 Task: Explore Airbnb accommodation in Rio Claro, Trinidad and Tobago from 6th December, 2023 to 18th December, 2023 for 3 adults.2 bedrooms having 2 beds and 2 bathrooms. Property type can be hotel. Booking option can be shelf check-in. Look for 3 properties as per requirement.
Action: Mouse pressed left at (224, 105)
Screenshot: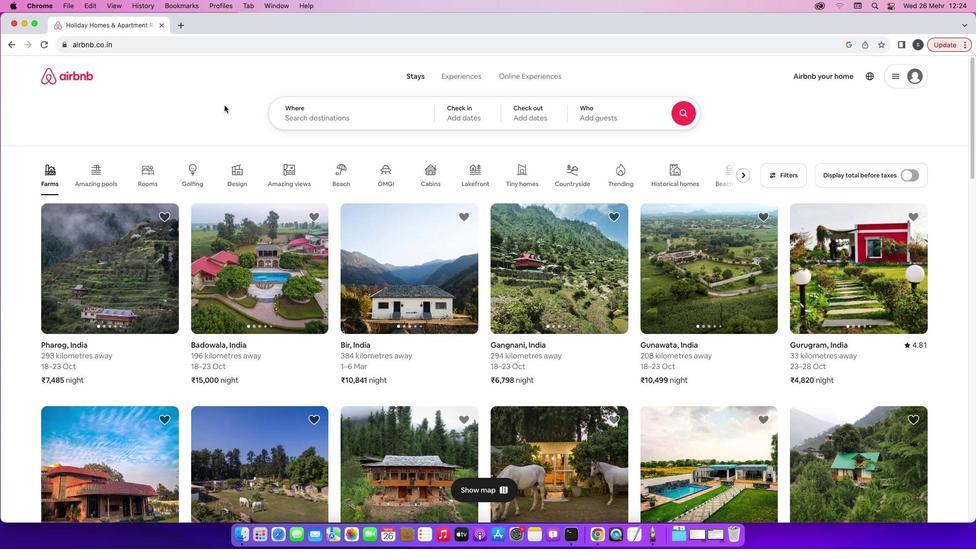 
Action: Mouse moved to (314, 114)
Screenshot: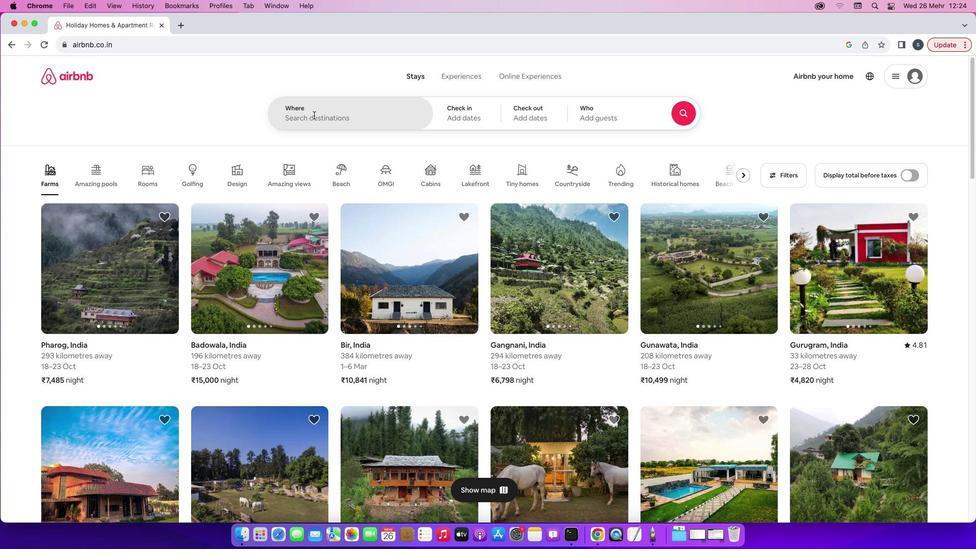 
Action: Mouse pressed left at (314, 114)
Screenshot: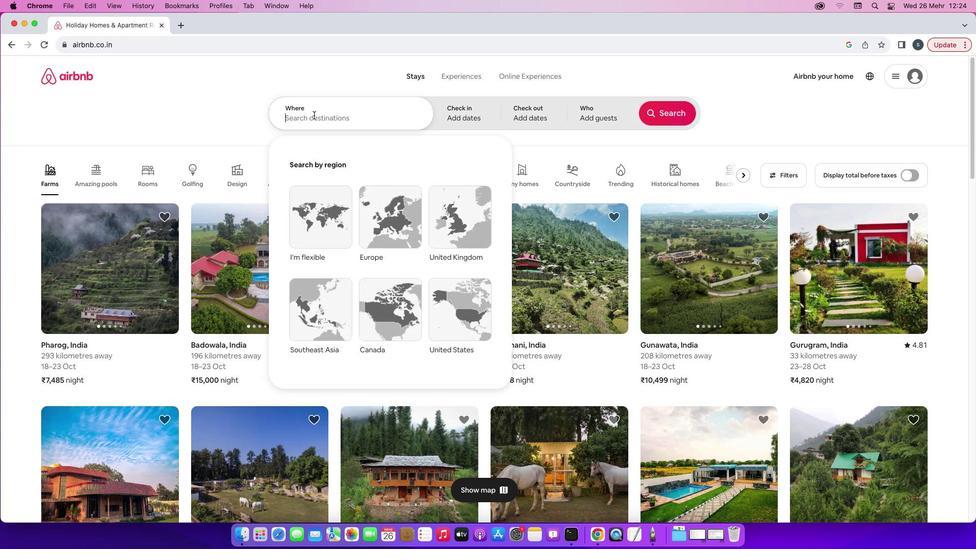 
Action: Key pressed 'R'Key.caps_lock'i''o'Key.spaceKey.caps_lock'C'Key.caps_lock'l''a''r''o'','Key.spaceKey.caps_lock'T'Key.caps_lock'r''i''n''i''d''a''d'Key.space'a''n''d'Key.spaceKey.caps_lock'T'Key.caps_lock'o''b''a''g''o'
Screenshot: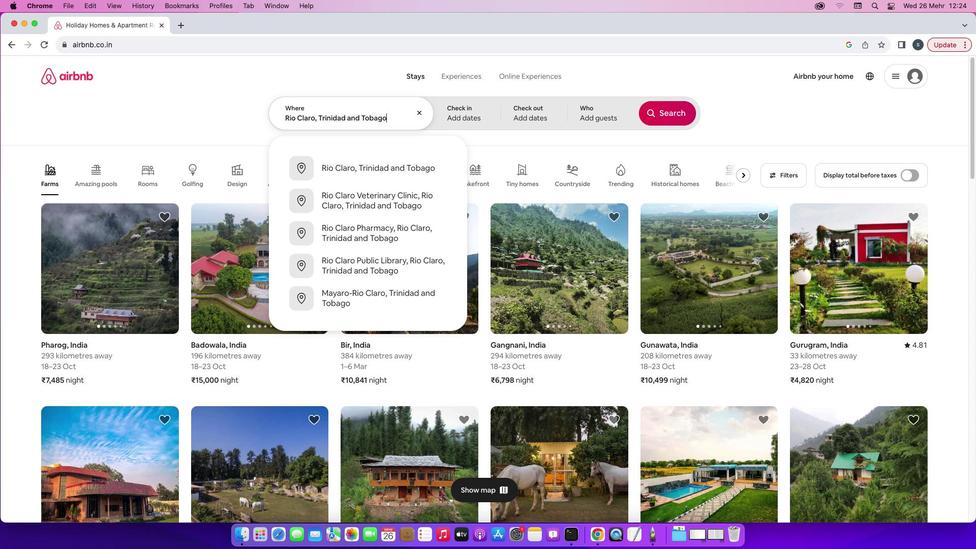 
Action: Mouse moved to (355, 166)
Screenshot: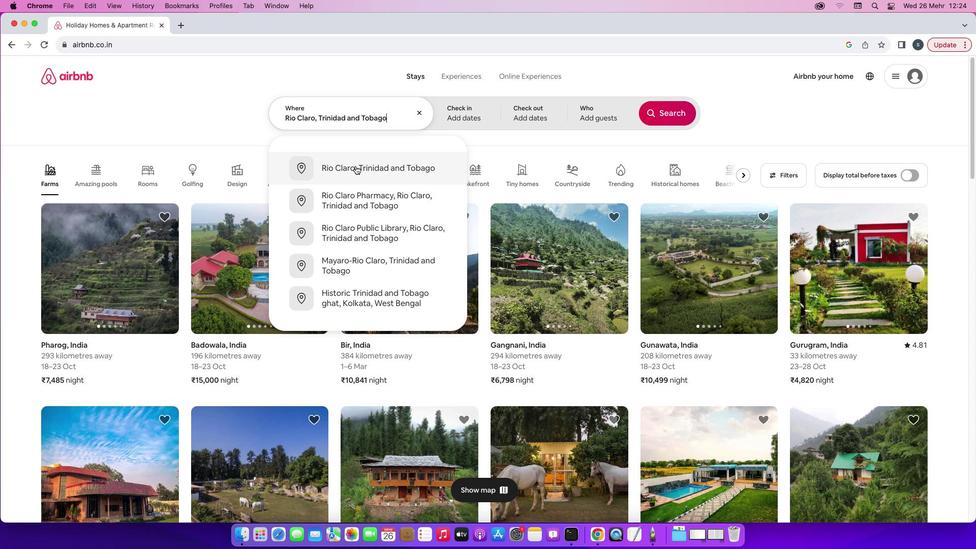 
Action: Mouse pressed left at (355, 166)
Screenshot: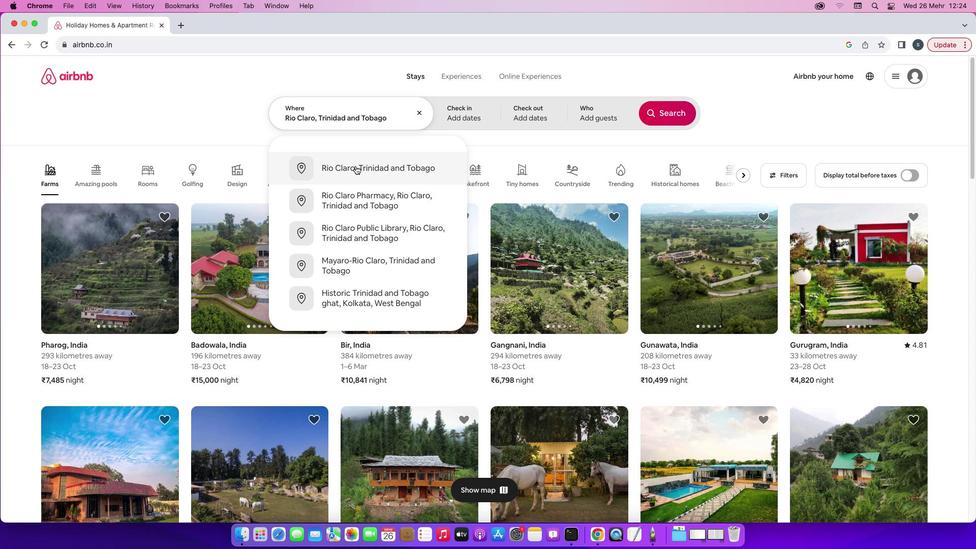
Action: Mouse moved to (662, 192)
Screenshot: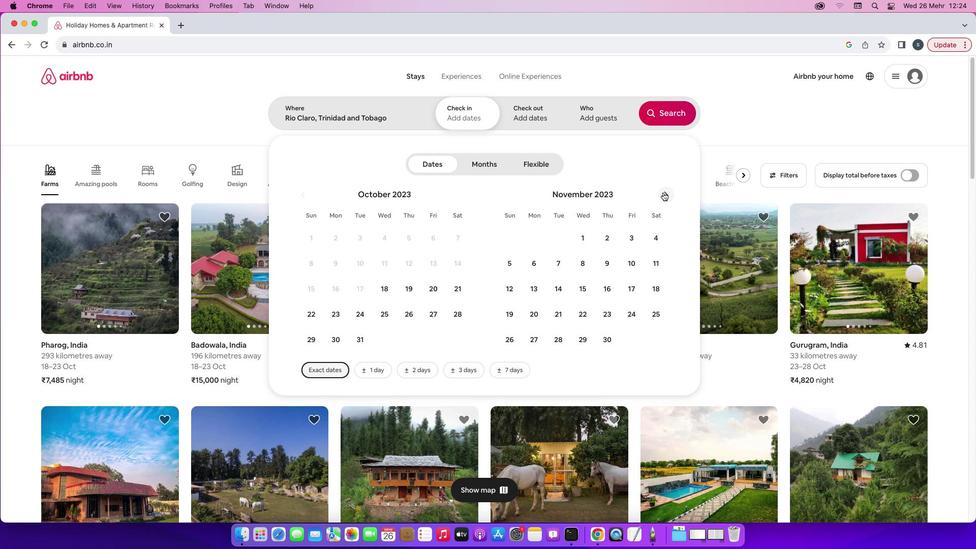 
Action: Mouse pressed left at (662, 192)
Screenshot: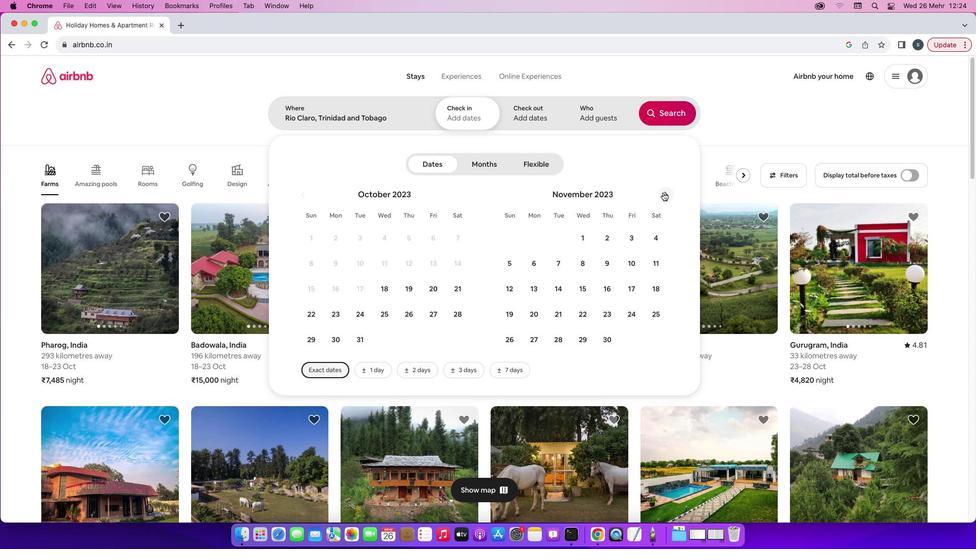 
Action: Mouse moved to (584, 261)
Screenshot: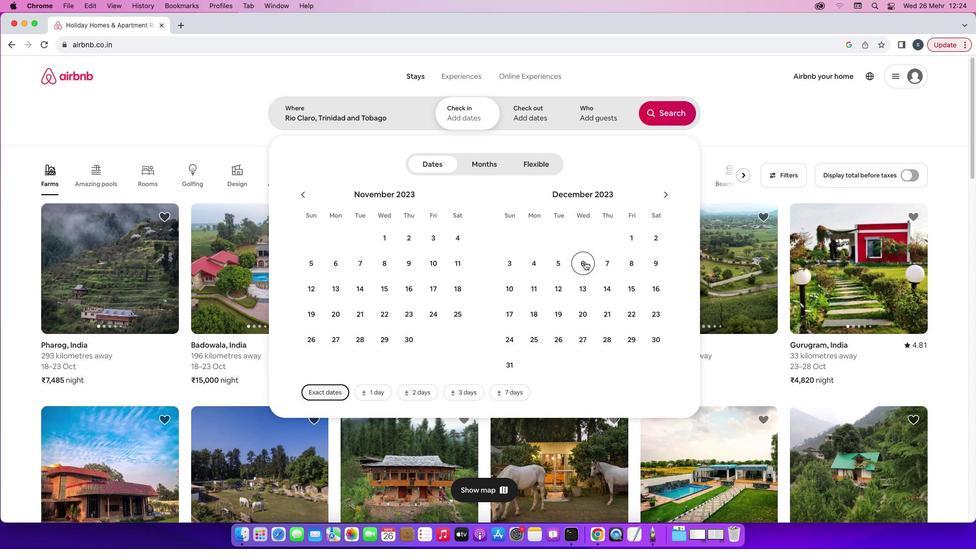 
Action: Mouse pressed left at (584, 261)
Screenshot: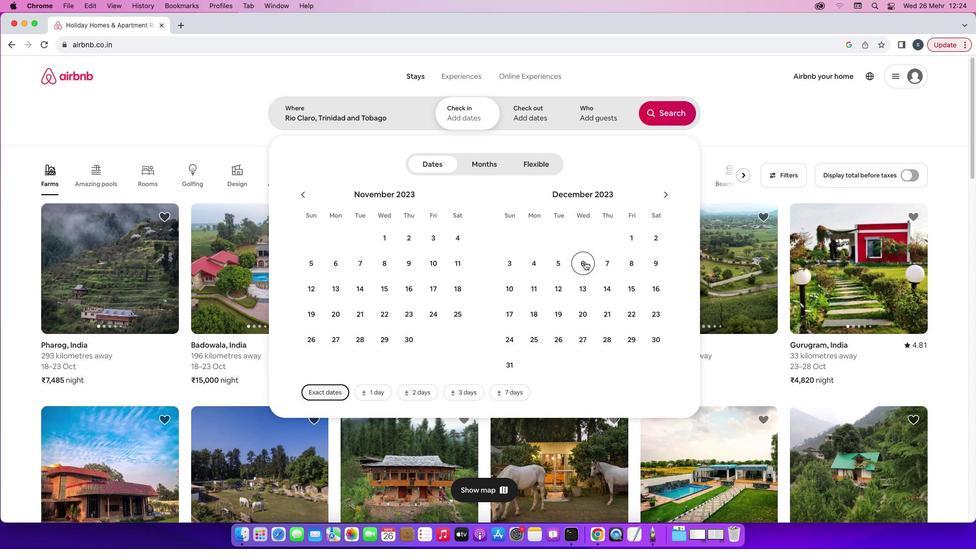 
Action: Mouse moved to (533, 316)
Screenshot: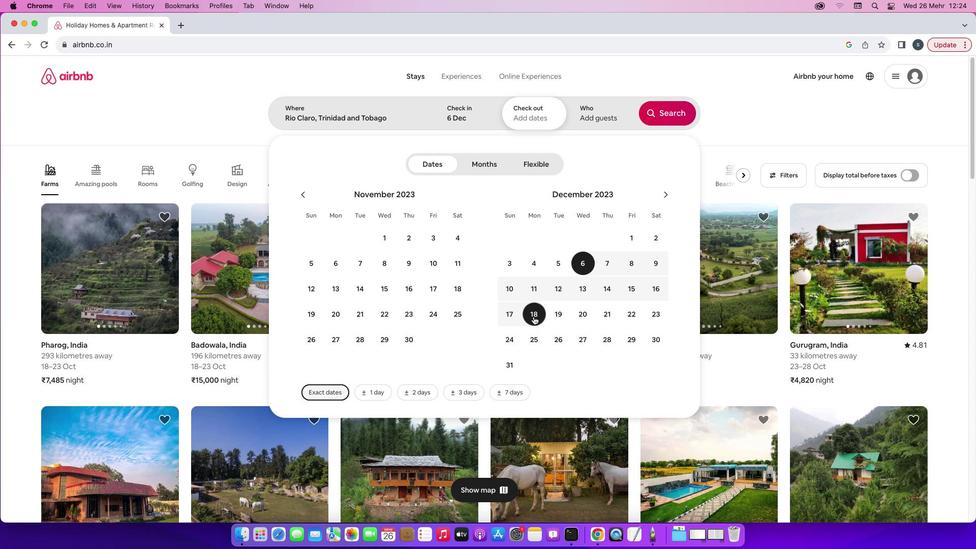 
Action: Mouse pressed left at (533, 316)
Screenshot: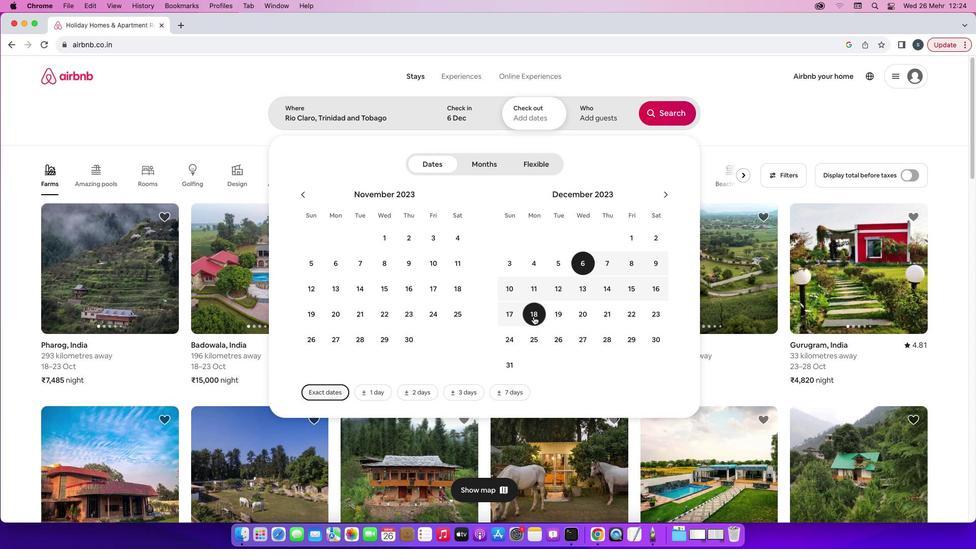 
Action: Mouse moved to (606, 118)
Screenshot: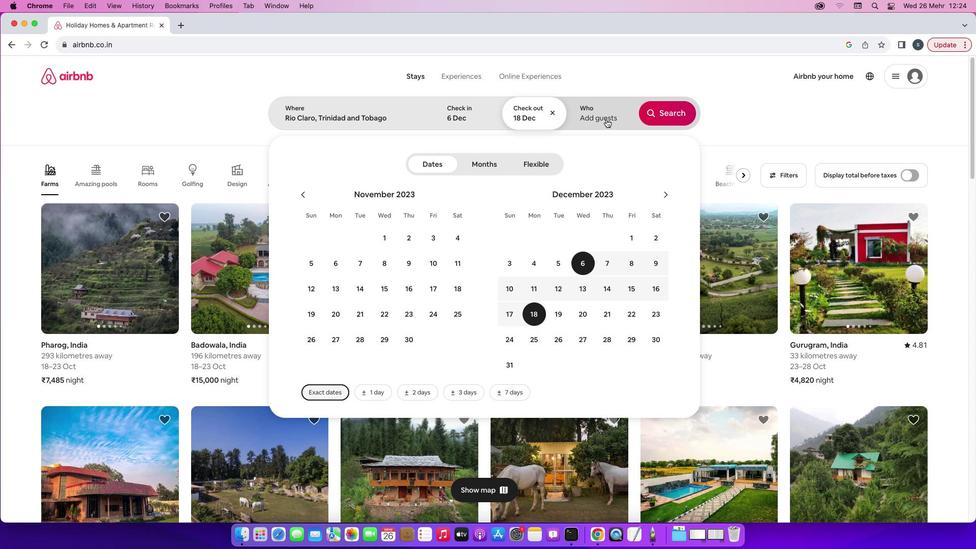 
Action: Mouse pressed left at (606, 118)
Screenshot: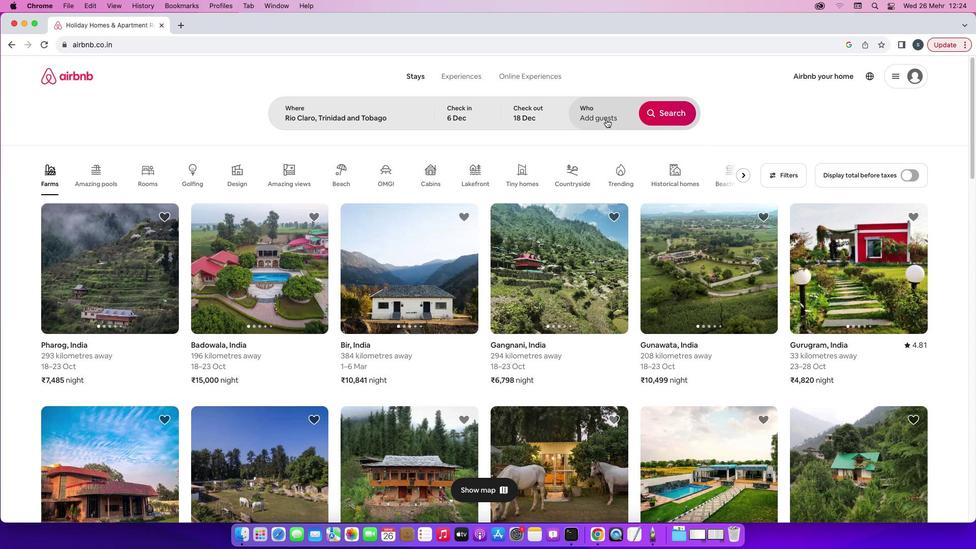
Action: Mouse moved to (673, 171)
Screenshot: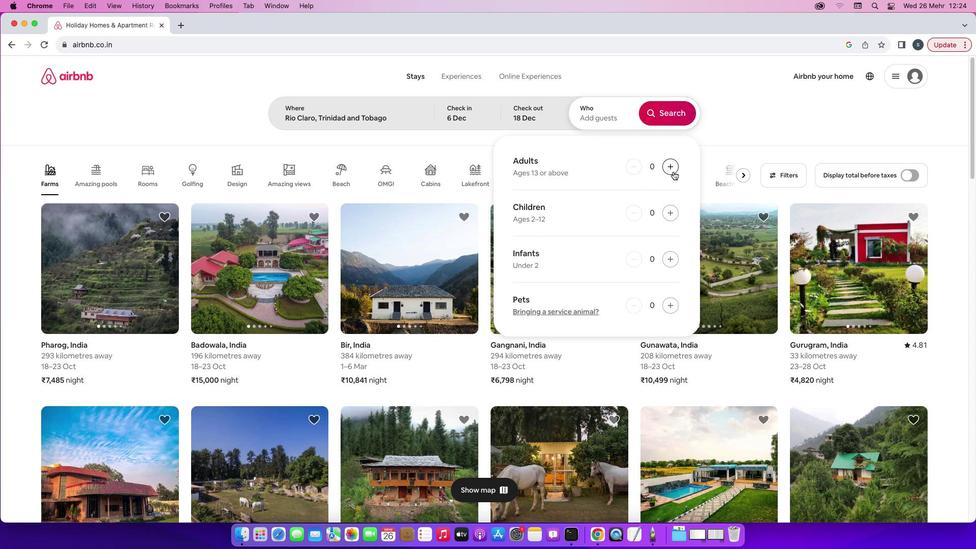 
Action: Mouse pressed left at (673, 171)
Screenshot: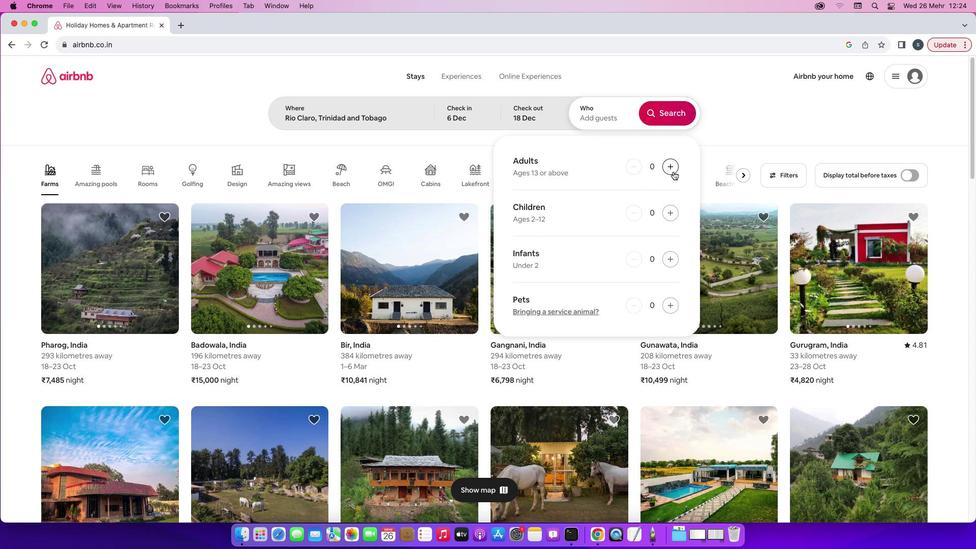 
Action: Mouse pressed left at (673, 171)
Screenshot: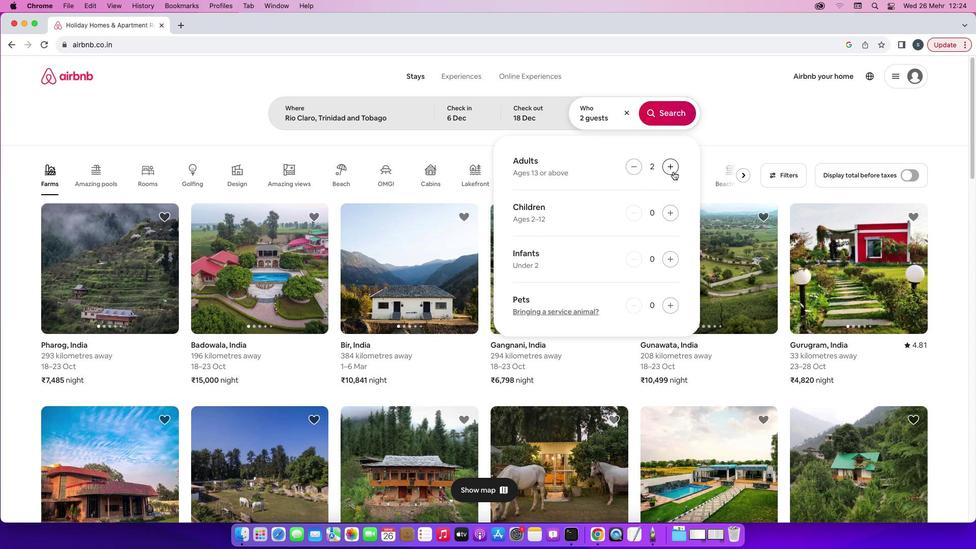 
Action: Mouse pressed left at (673, 171)
Screenshot: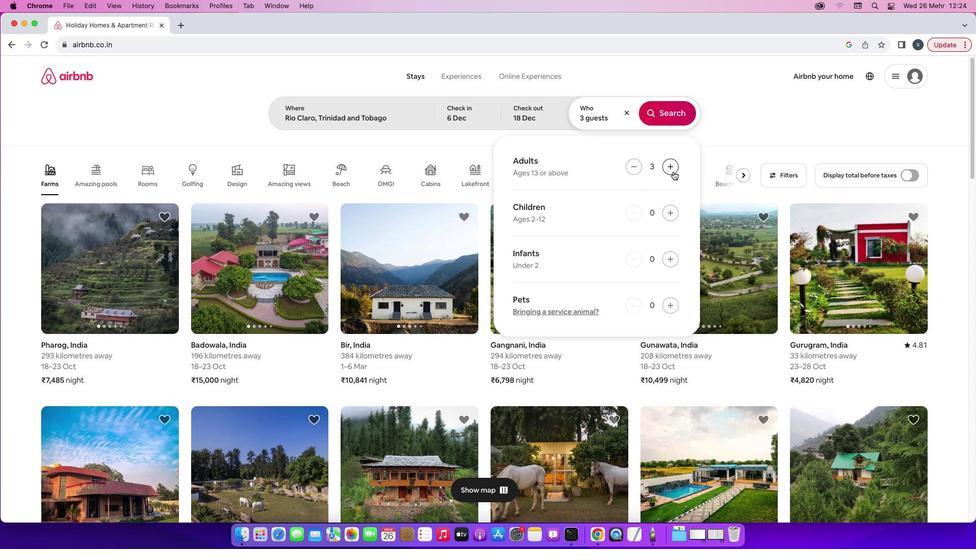 
Action: Mouse moved to (665, 115)
Screenshot: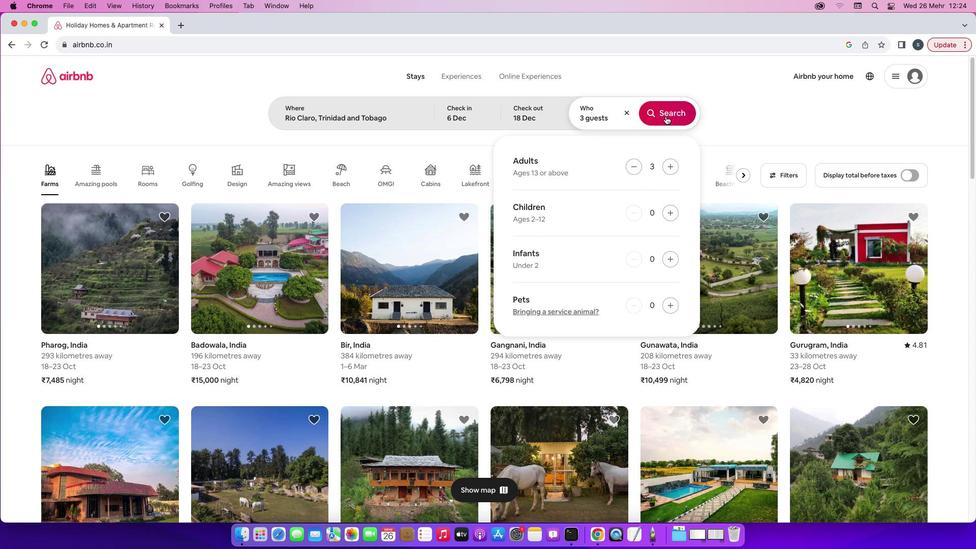 
Action: Mouse pressed left at (665, 115)
Screenshot: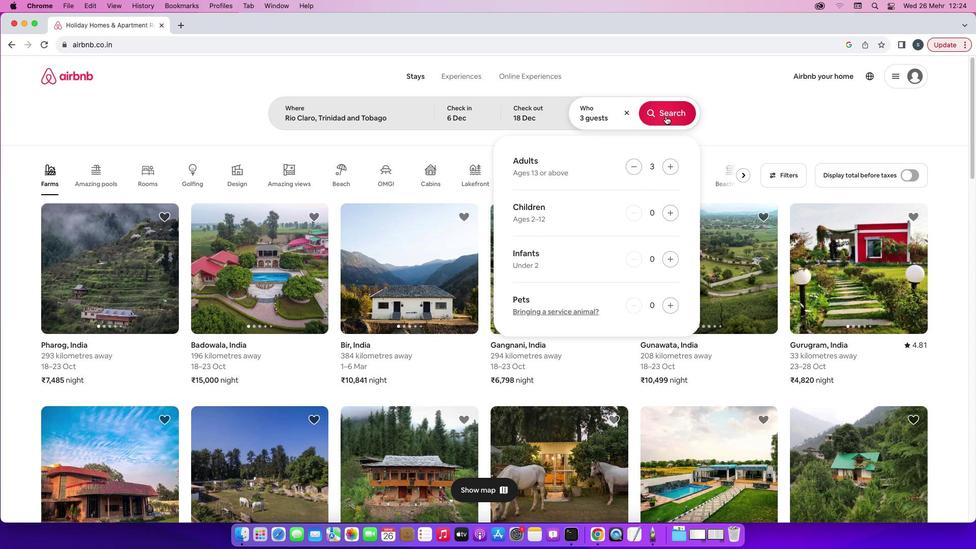 
Action: Mouse moved to (806, 114)
Screenshot: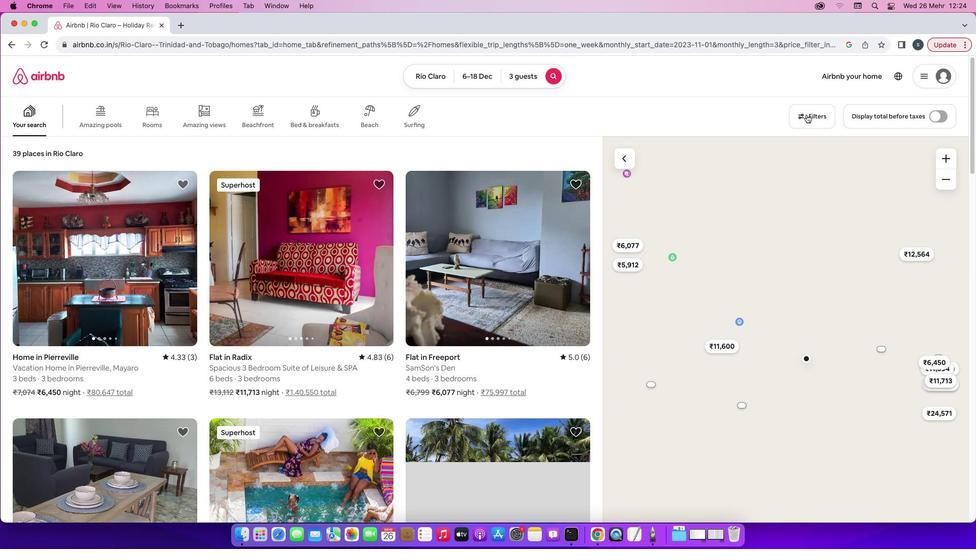 
Action: Mouse pressed left at (806, 114)
Screenshot: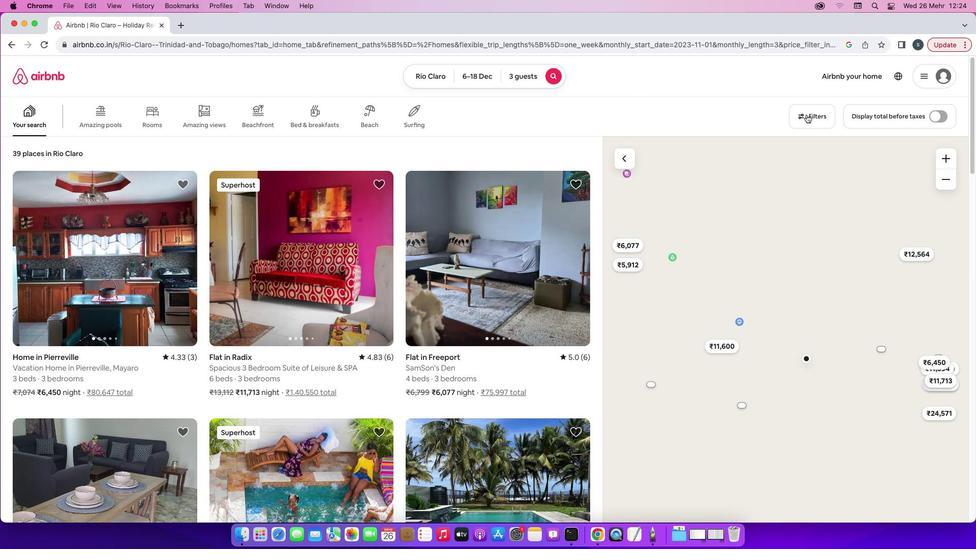 
Action: Mouse moved to (426, 290)
Screenshot: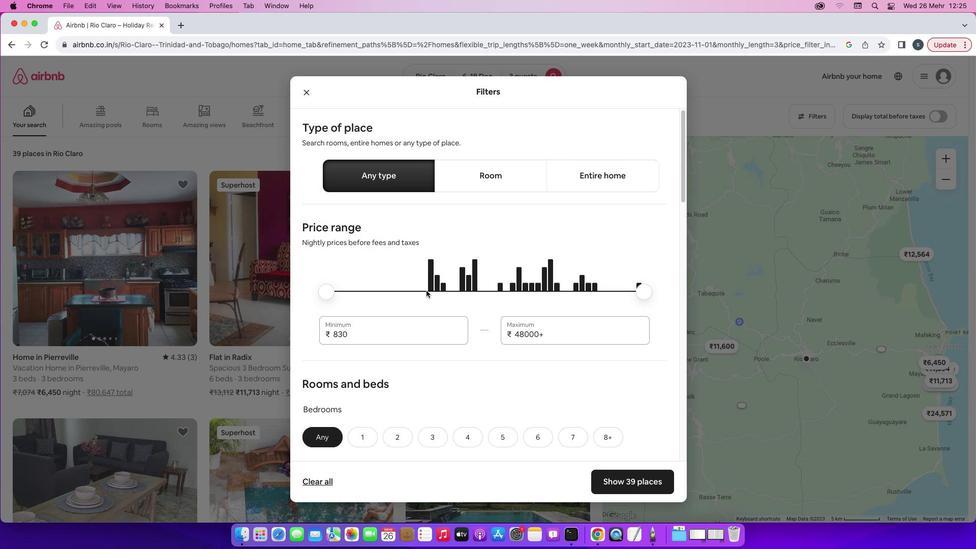 
Action: Mouse scrolled (426, 290) with delta (0, 0)
Screenshot: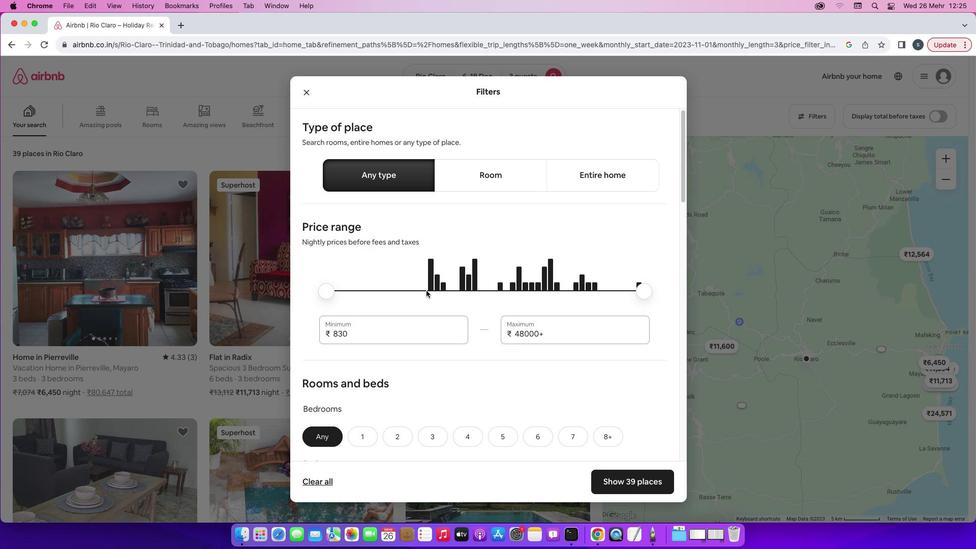 
Action: Mouse scrolled (426, 290) with delta (0, 0)
Screenshot: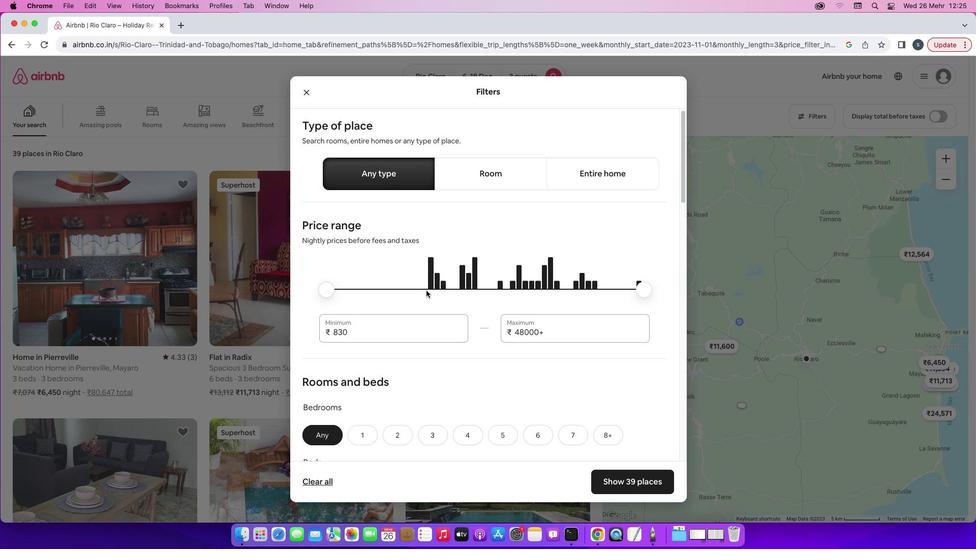 
Action: Mouse scrolled (426, 290) with delta (0, 0)
Screenshot: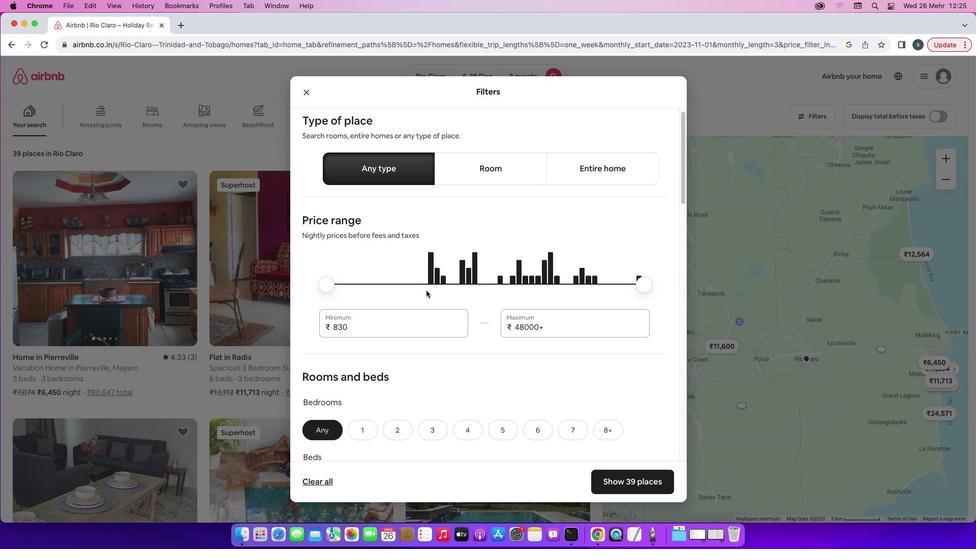
Action: Mouse scrolled (426, 290) with delta (0, 0)
Screenshot: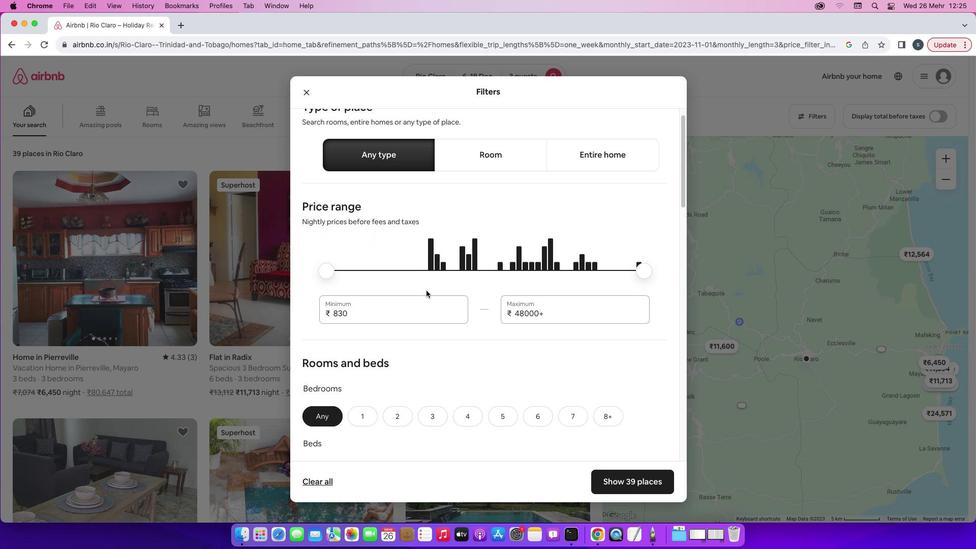 
Action: Mouse scrolled (426, 290) with delta (0, 0)
Screenshot: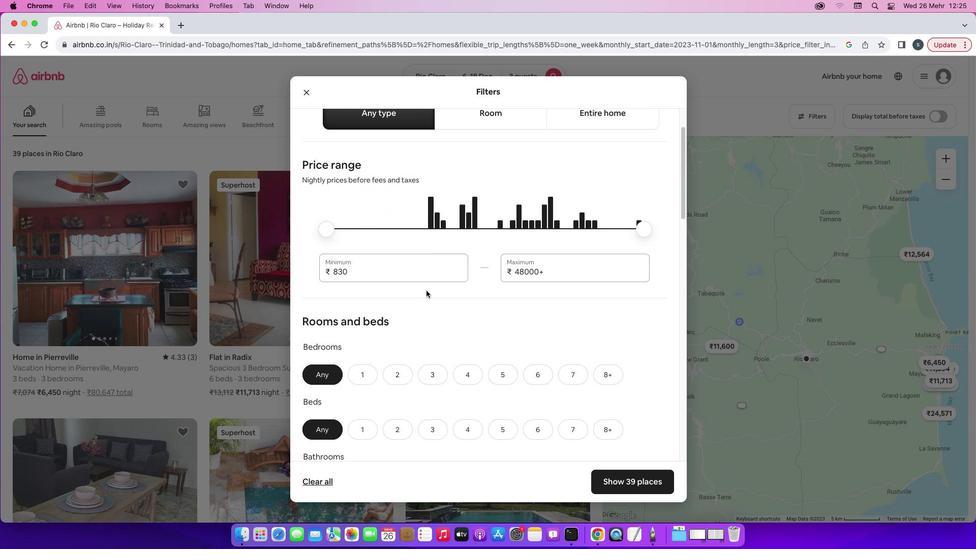 
Action: Mouse scrolled (426, 290) with delta (0, 0)
Screenshot: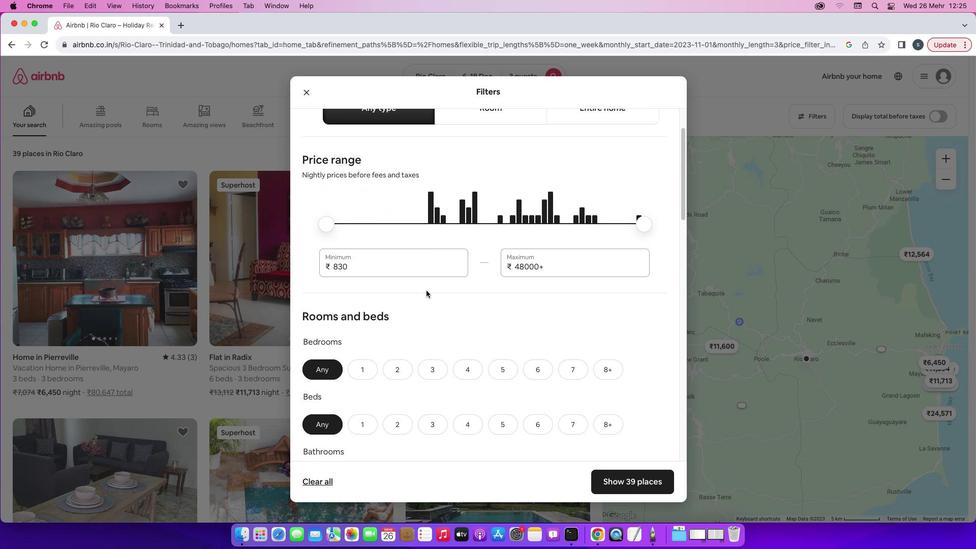 
Action: Mouse scrolled (426, 290) with delta (0, -1)
Screenshot: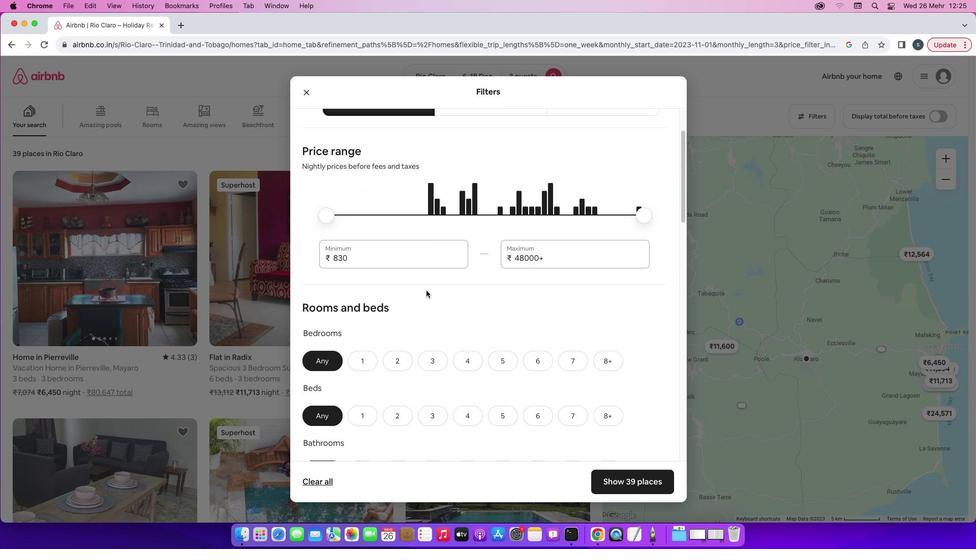
Action: Mouse scrolled (426, 290) with delta (0, -1)
Screenshot: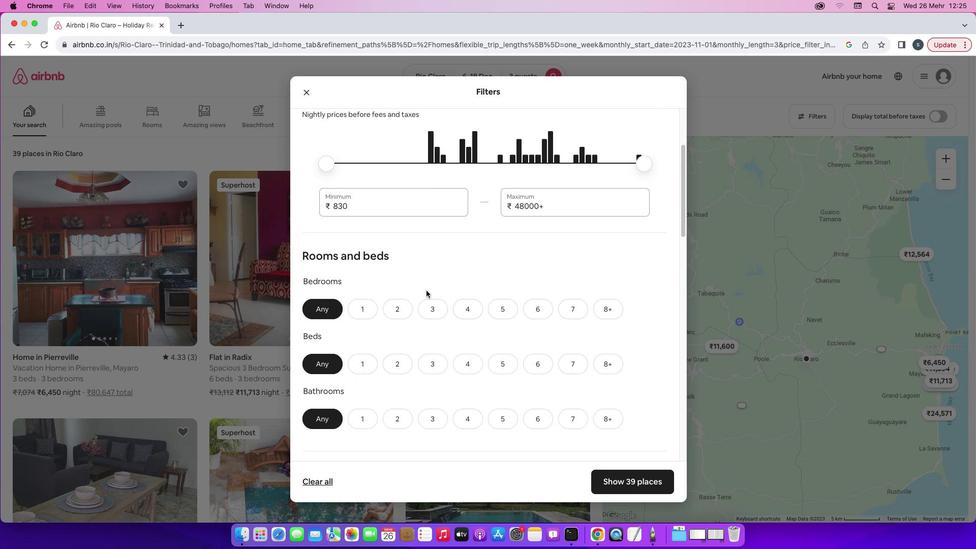 
Action: Mouse scrolled (426, 290) with delta (0, -1)
Screenshot: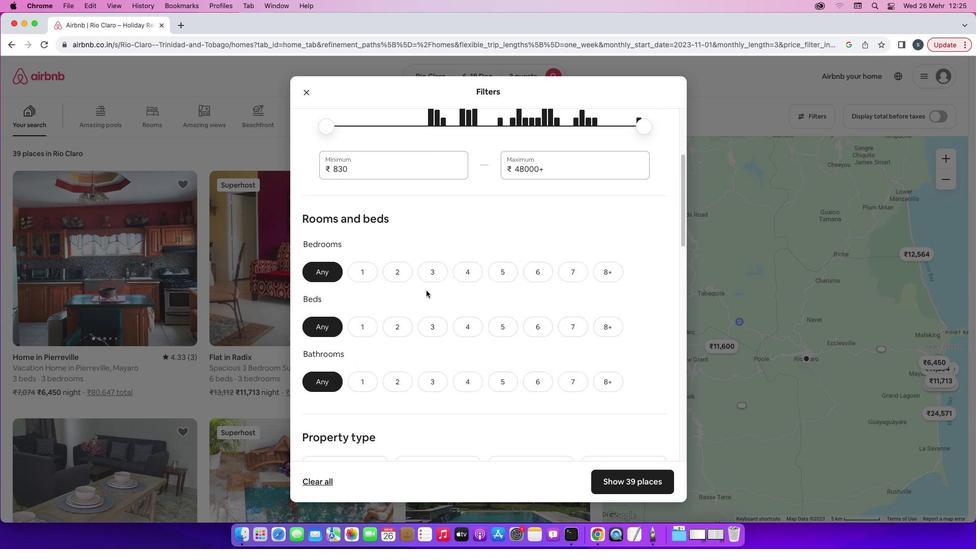 
Action: Mouse scrolled (426, 290) with delta (0, -1)
Screenshot: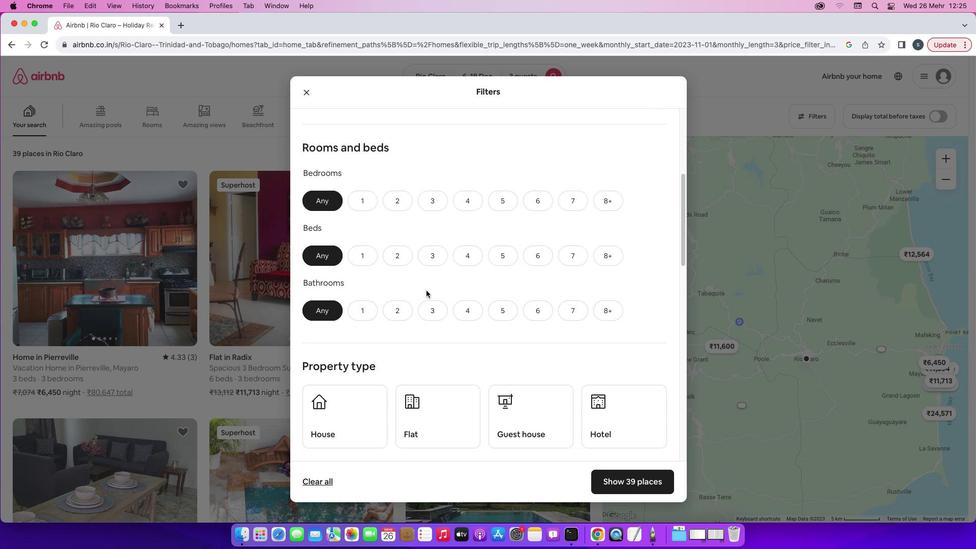 
Action: Mouse moved to (392, 139)
Screenshot: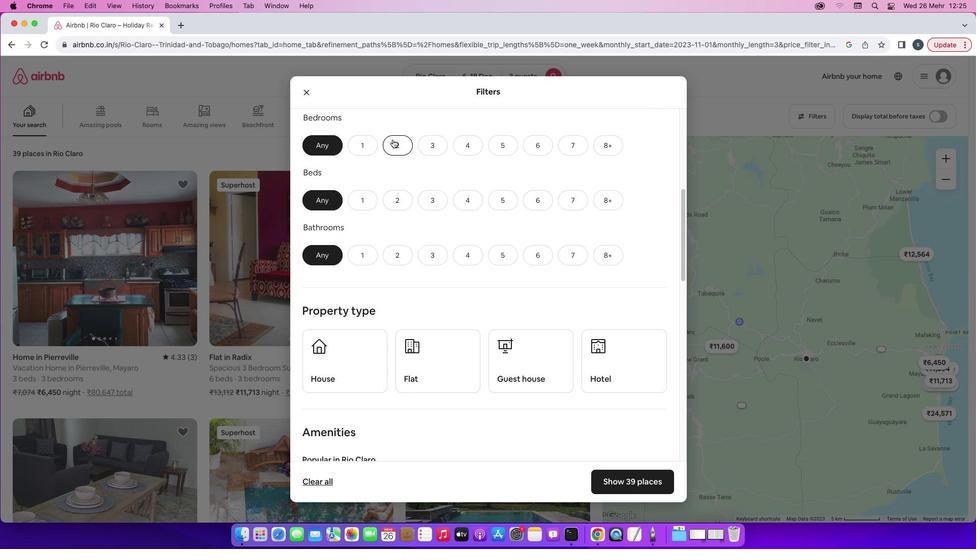 
Action: Mouse pressed left at (392, 139)
Screenshot: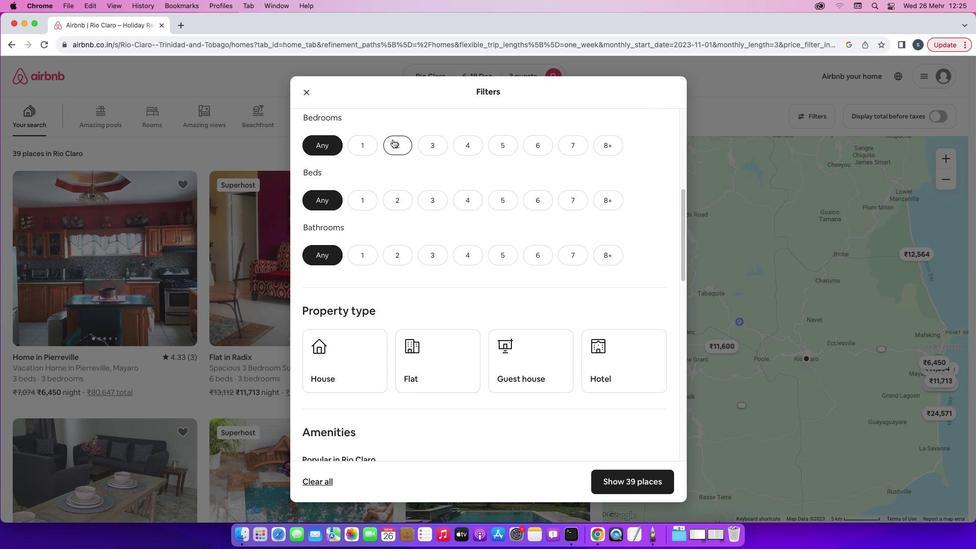 
Action: Mouse moved to (401, 200)
Screenshot: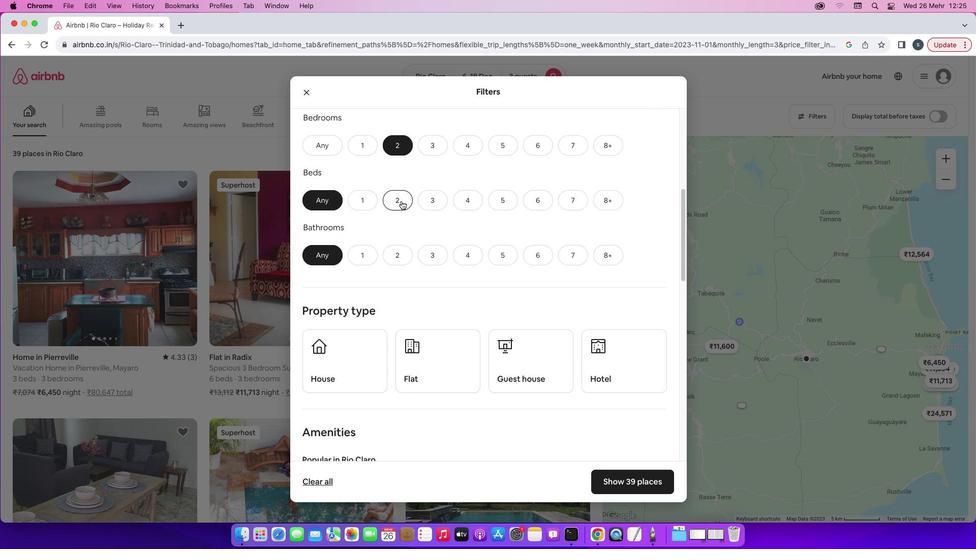 
Action: Mouse pressed left at (401, 200)
Screenshot: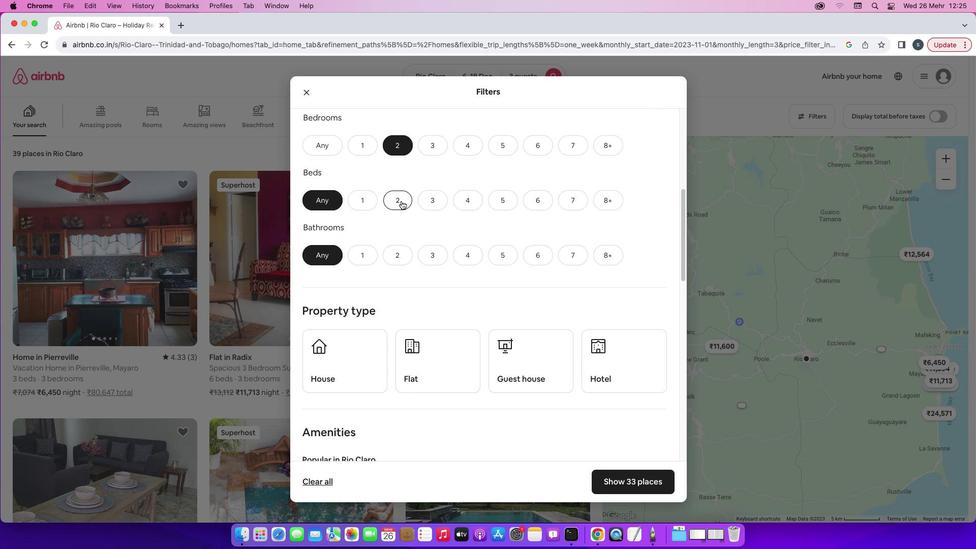 
Action: Mouse moved to (398, 254)
Screenshot: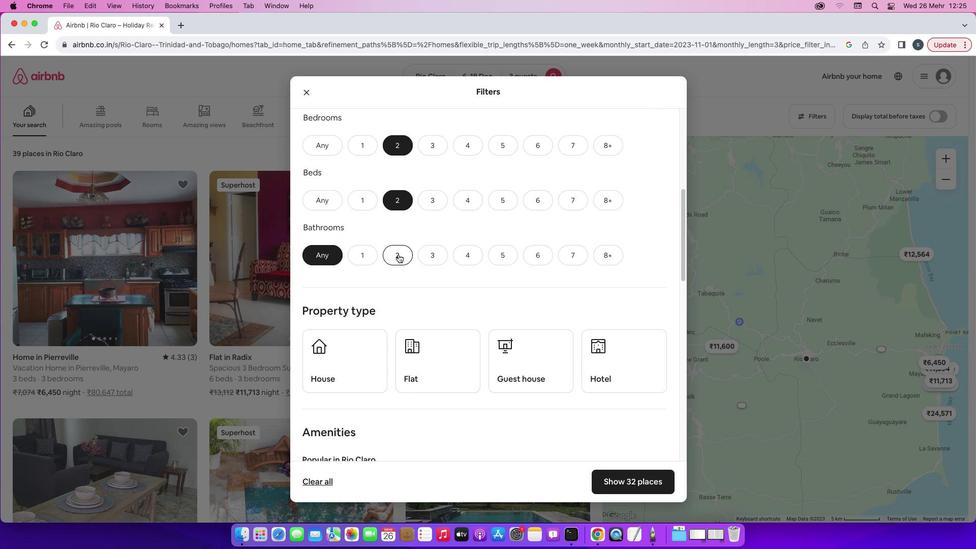 
Action: Mouse pressed left at (398, 254)
Screenshot: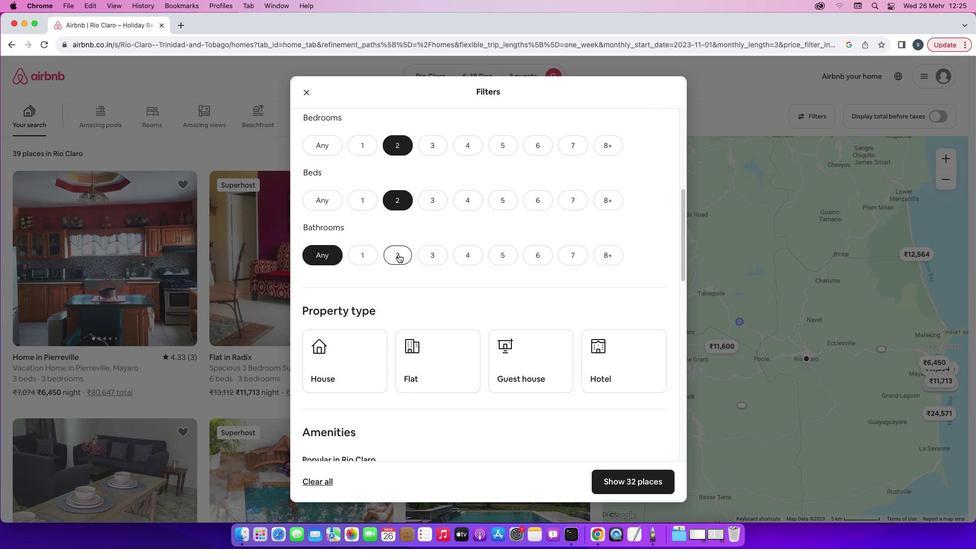 
Action: Mouse moved to (468, 236)
Screenshot: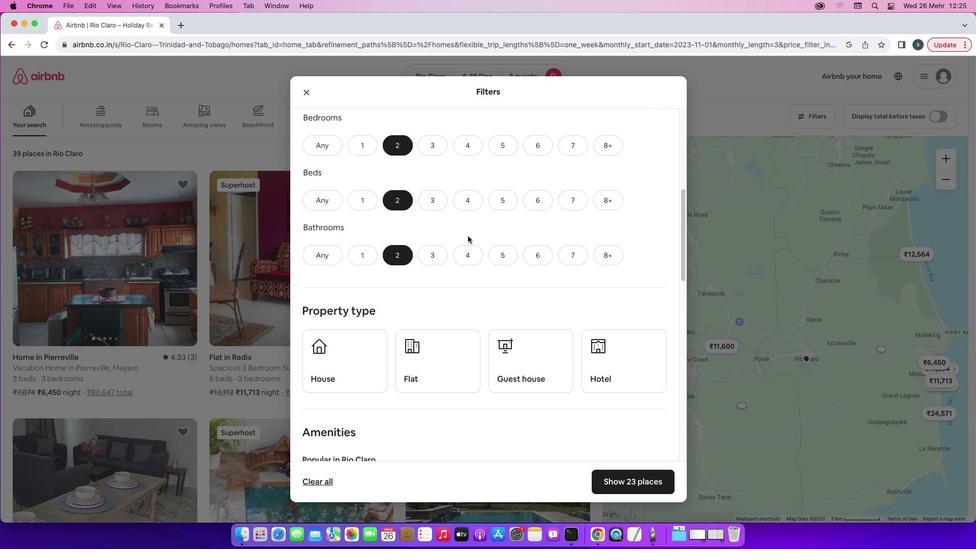 
Action: Mouse scrolled (468, 236) with delta (0, 0)
Screenshot: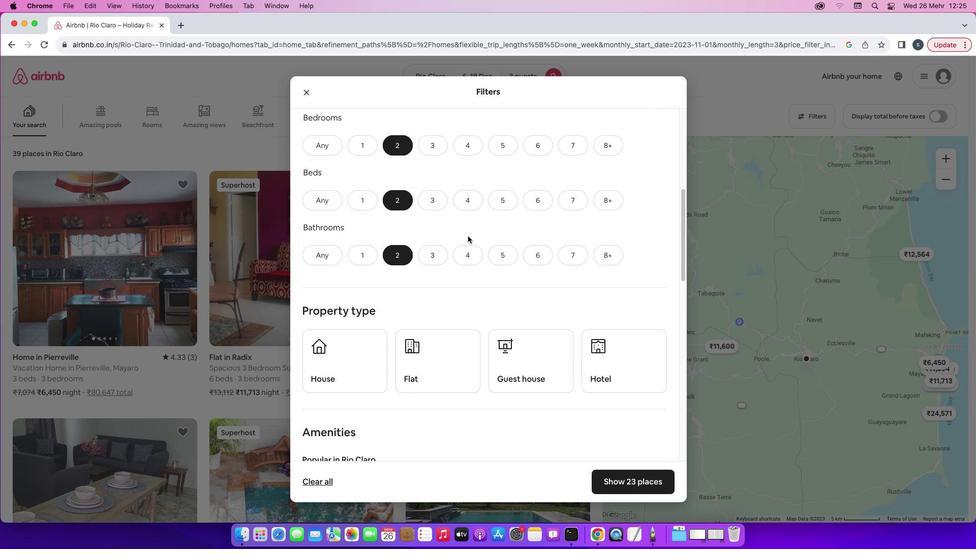 
Action: Mouse scrolled (468, 236) with delta (0, 0)
Screenshot: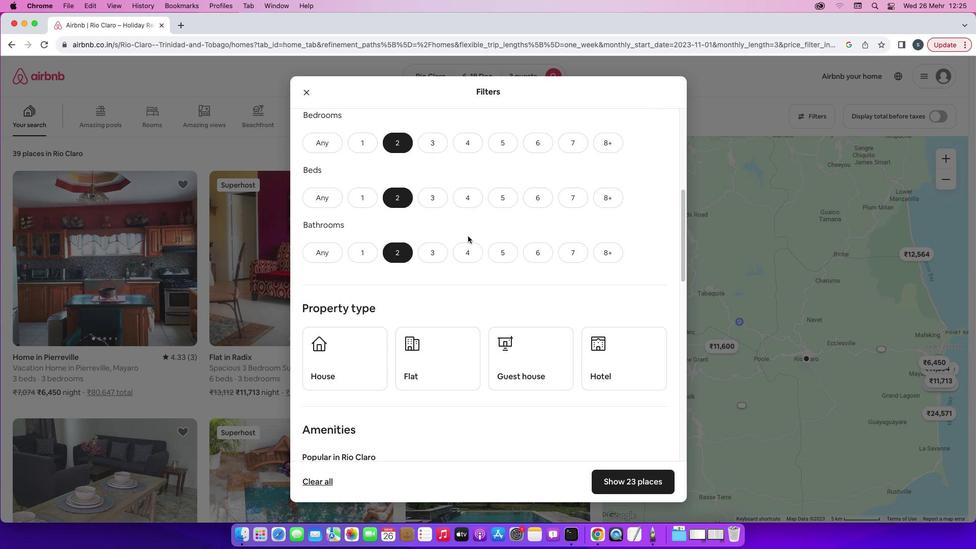 
Action: Mouse scrolled (468, 236) with delta (0, -1)
Screenshot: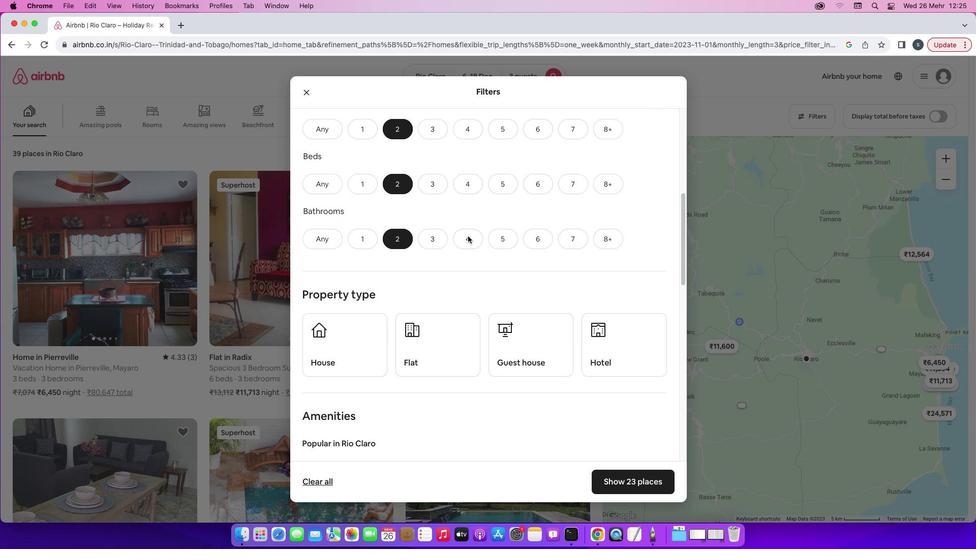 
Action: Mouse moved to (610, 280)
Screenshot: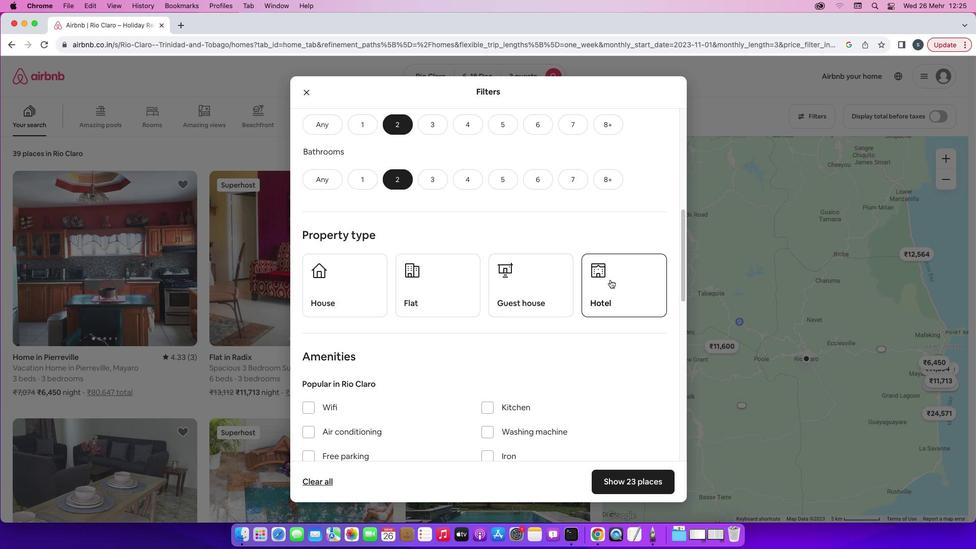 
Action: Mouse pressed left at (610, 280)
Screenshot: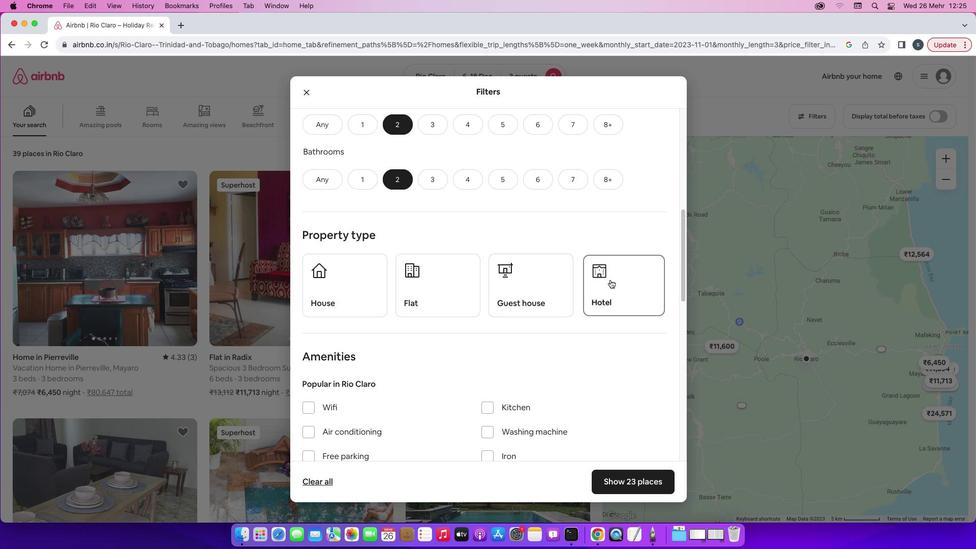 
Action: Mouse moved to (552, 354)
Screenshot: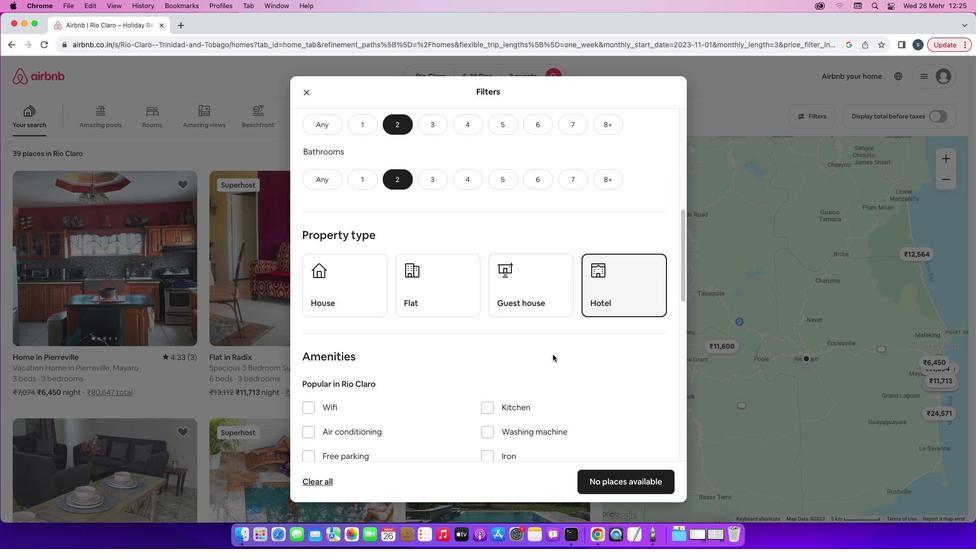 
Action: Mouse scrolled (552, 354) with delta (0, 0)
Screenshot: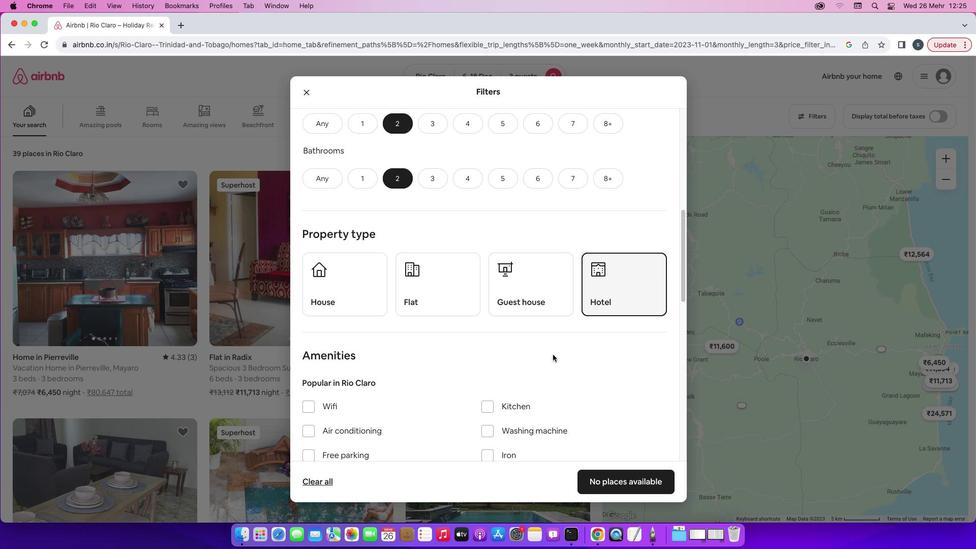 
Action: Mouse scrolled (552, 354) with delta (0, 0)
Screenshot: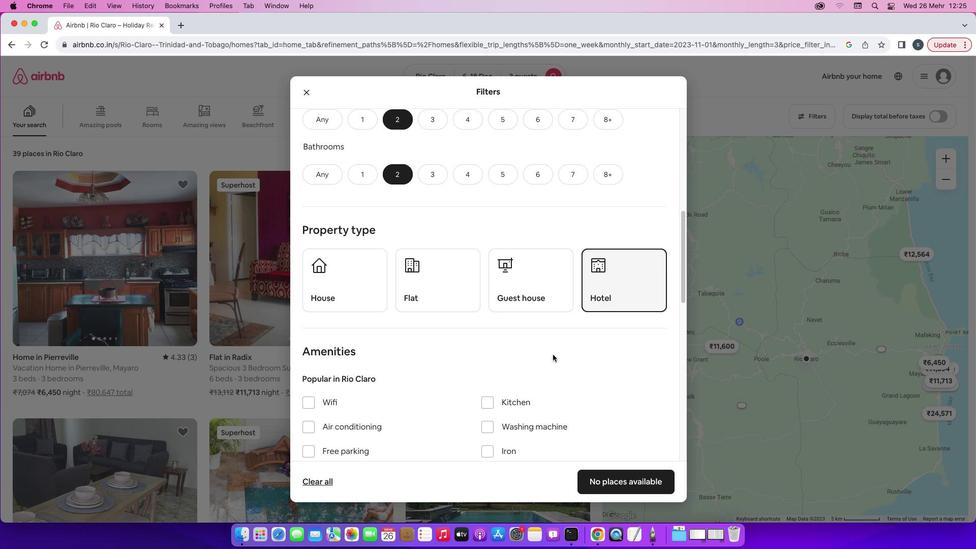 
Action: Mouse scrolled (552, 354) with delta (0, -1)
Screenshot: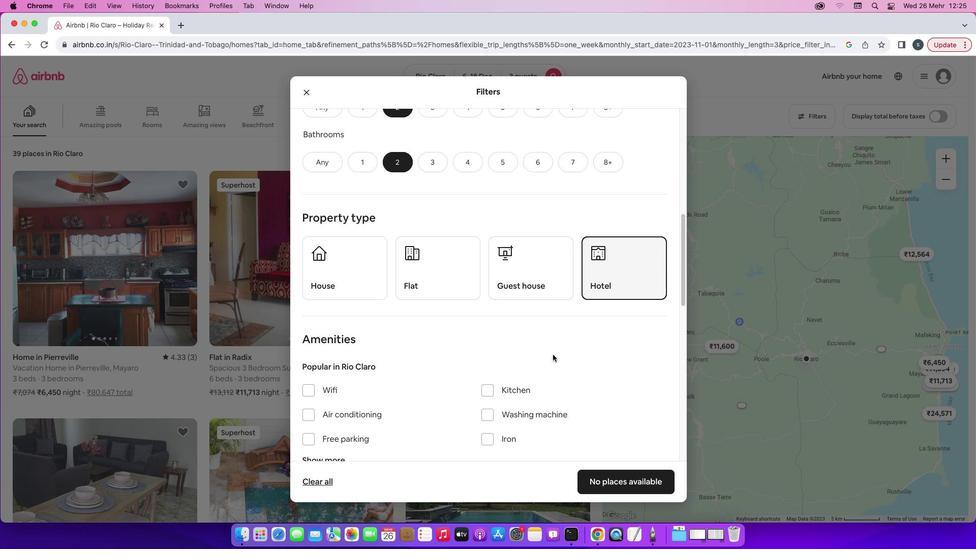 
Action: Mouse scrolled (552, 354) with delta (0, -2)
Screenshot: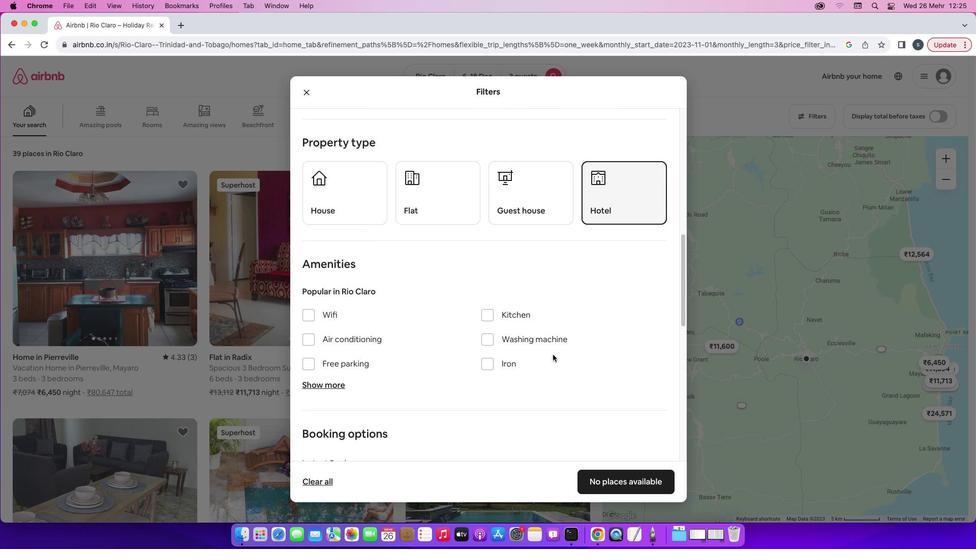 
Action: Mouse scrolled (552, 354) with delta (0, 0)
Screenshot: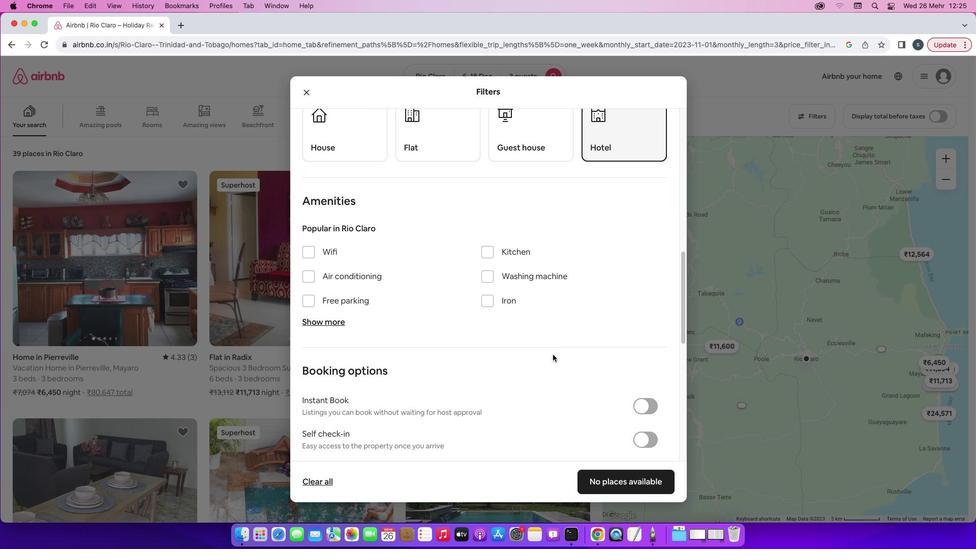 
Action: Mouse scrolled (552, 354) with delta (0, 0)
Screenshot: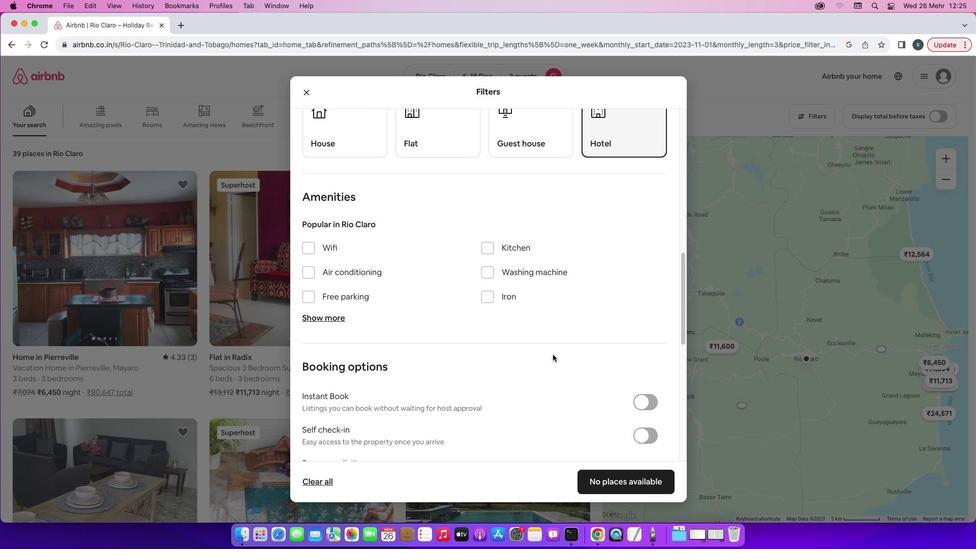 
Action: Mouse scrolled (552, 354) with delta (0, 0)
Screenshot: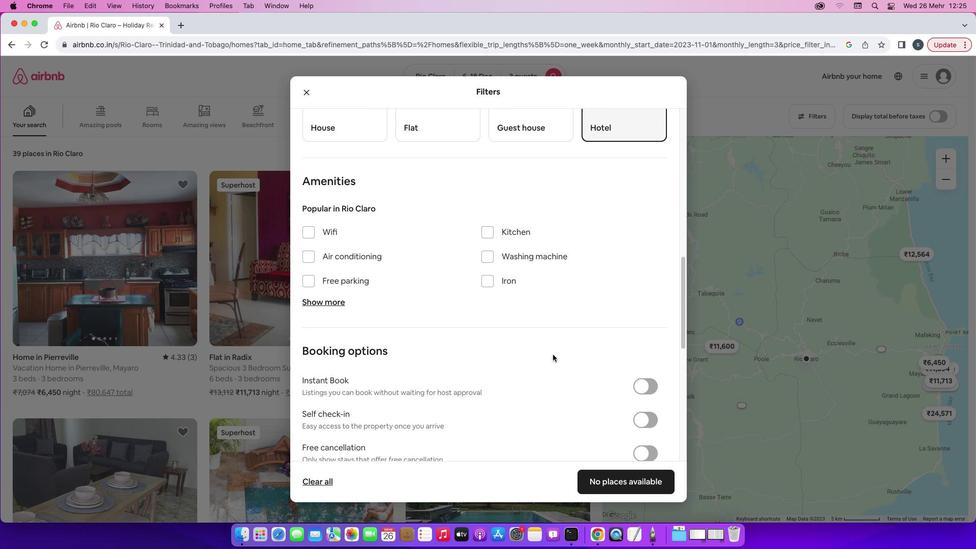 
Action: Mouse moved to (647, 390)
Screenshot: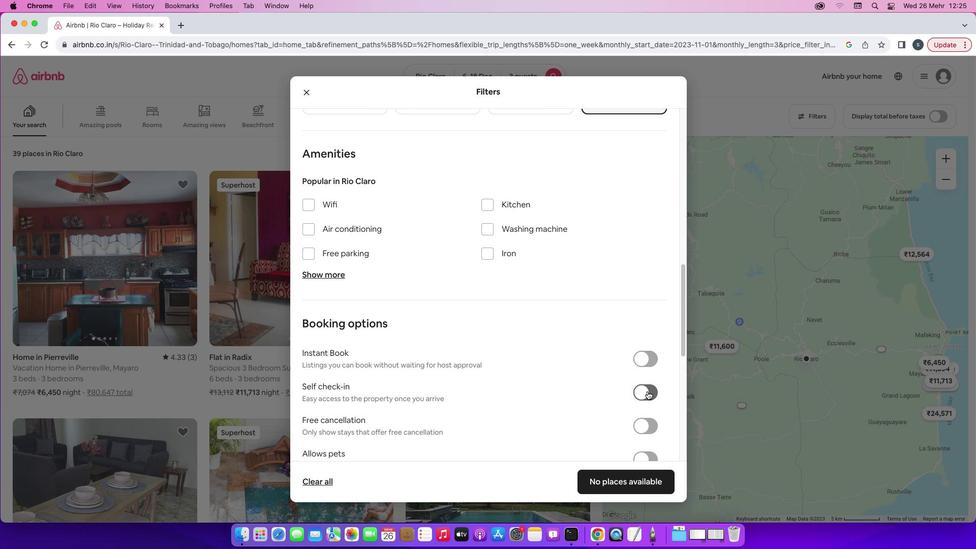
Action: Mouse pressed left at (647, 390)
Screenshot: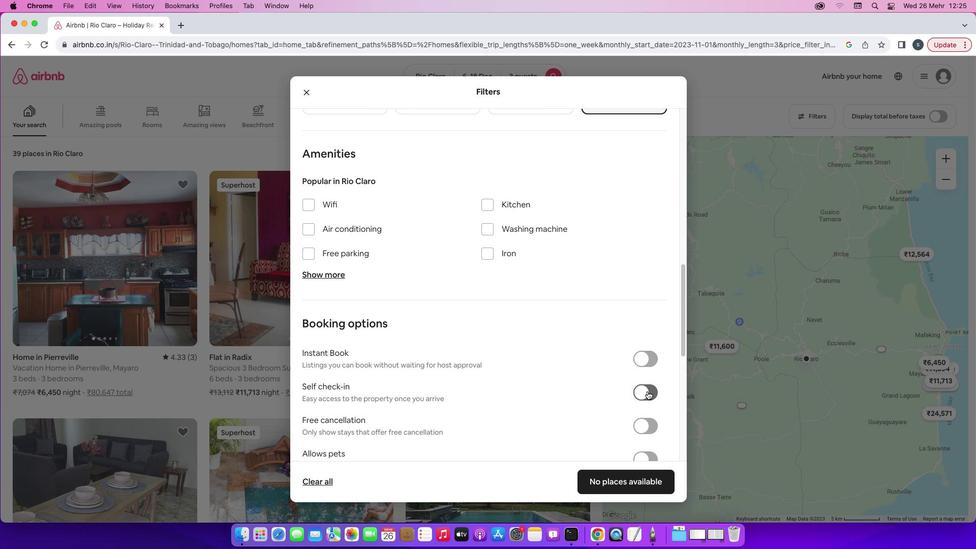 
Action: Mouse moved to (519, 355)
Screenshot: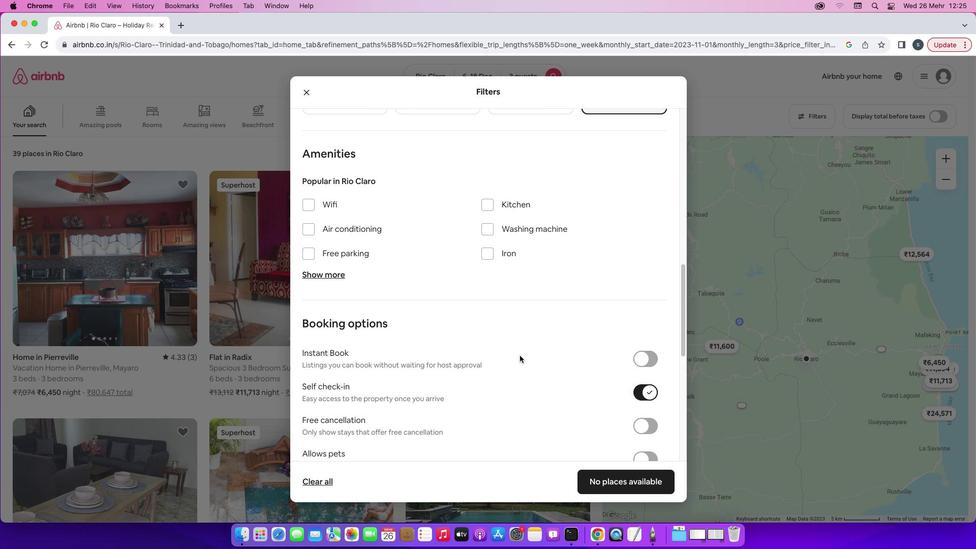 
Action: Mouse scrolled (519, 355) with delta (0, 0)
Screenshot: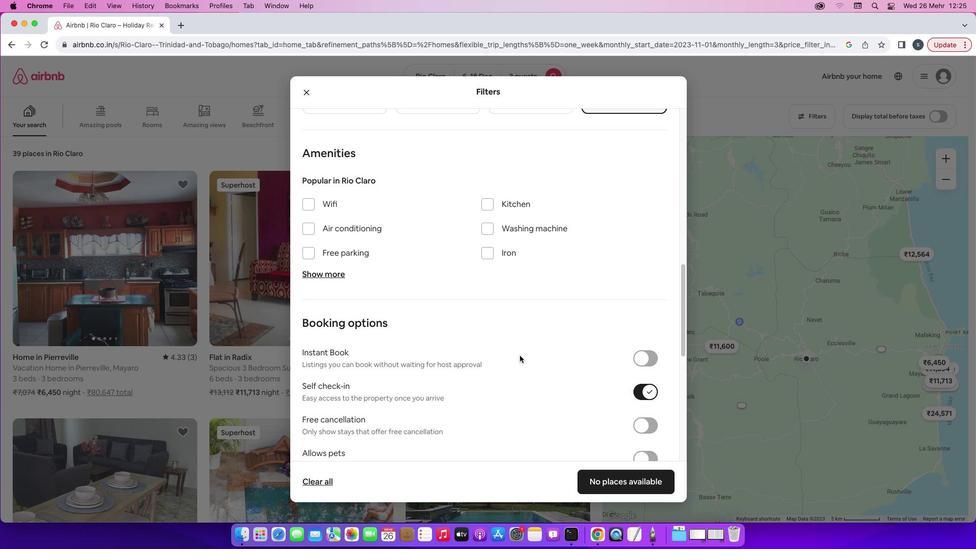
Action: Mouse scrolled (519, 355) with delta (0, 0)
Screenshot: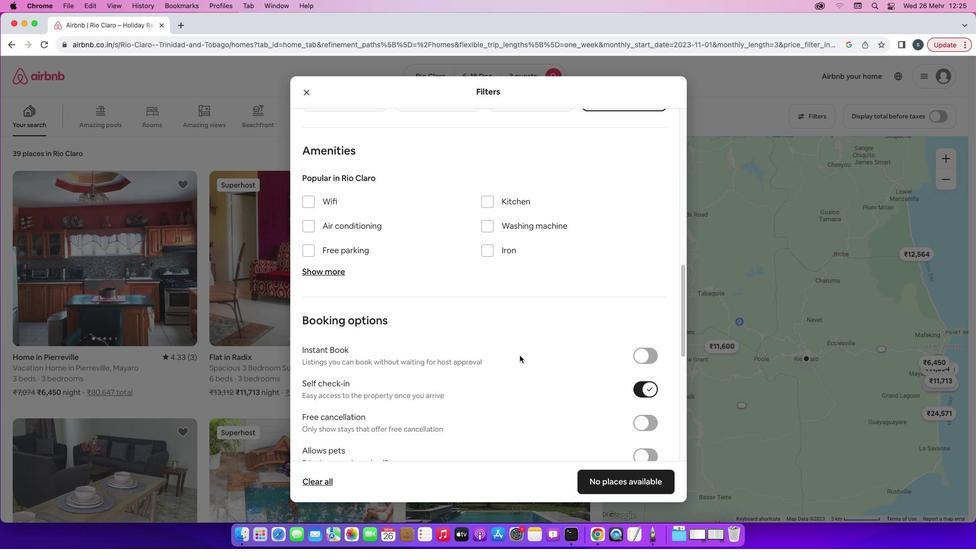 
Action: Mouse scrolled (519, 355) with delta (0, 0)
Screenshot: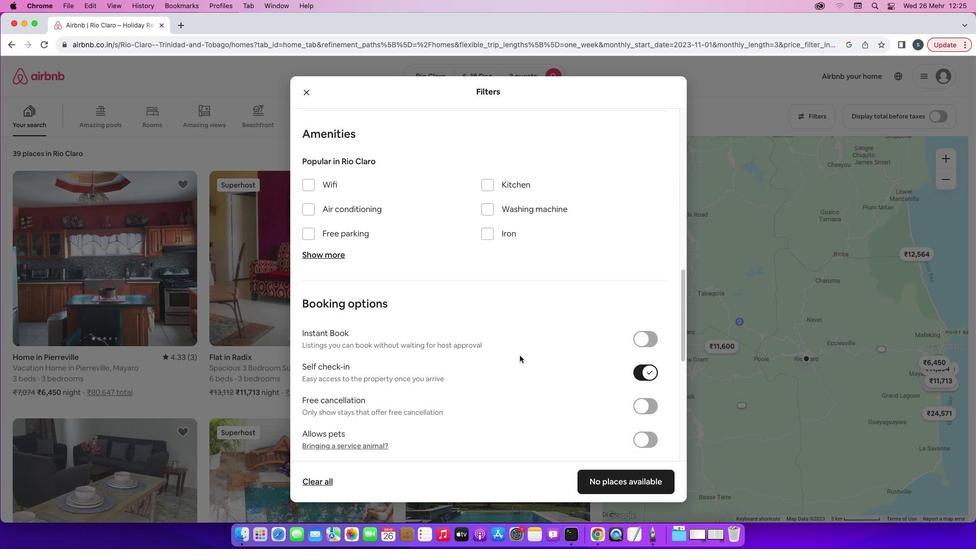 
Action: Mouse scrolled (519, 355) with delta (0, -1)
Screenshot: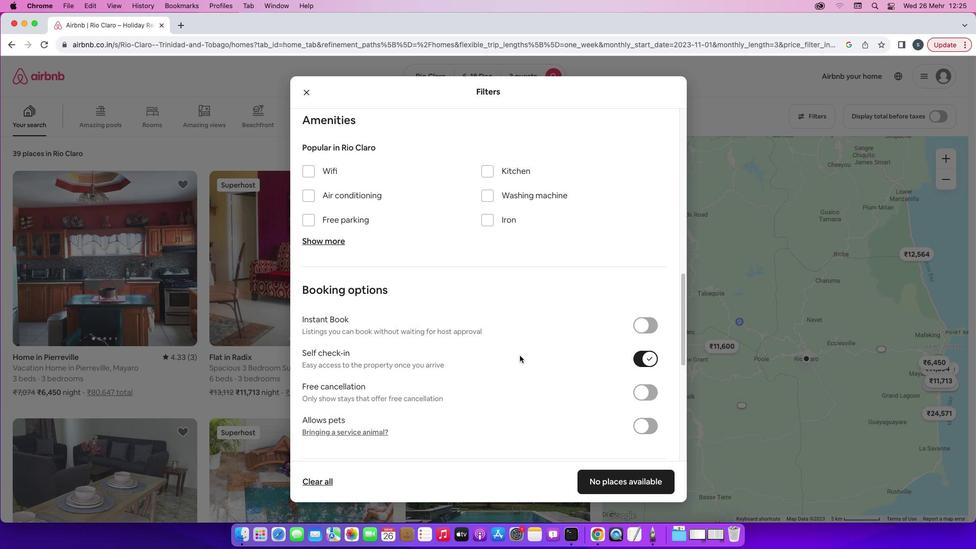 
Action: Mouse scrolled (519, 355) with delta (0, -1)
Screenshot: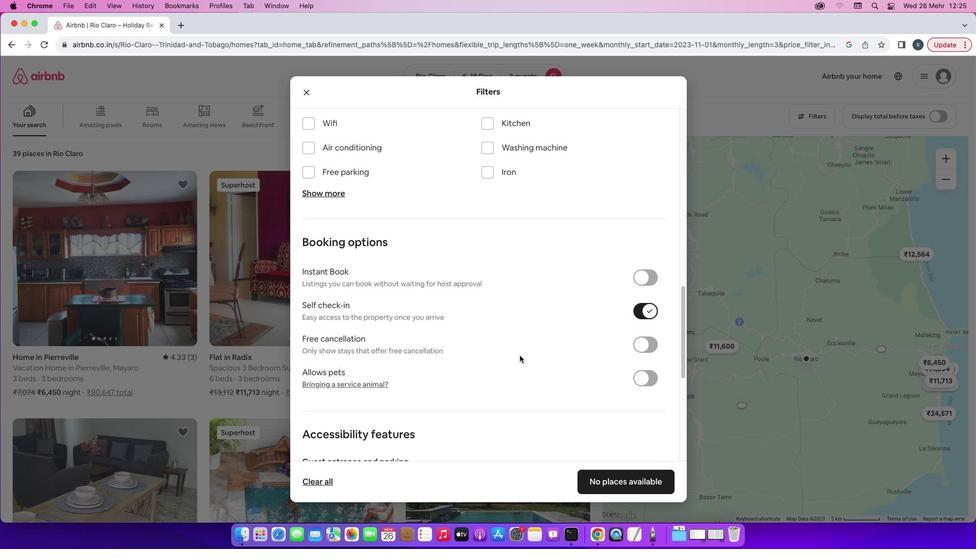 
Action: Mouse scrolled (519, 355) with delta (0, 0)
Screenshot: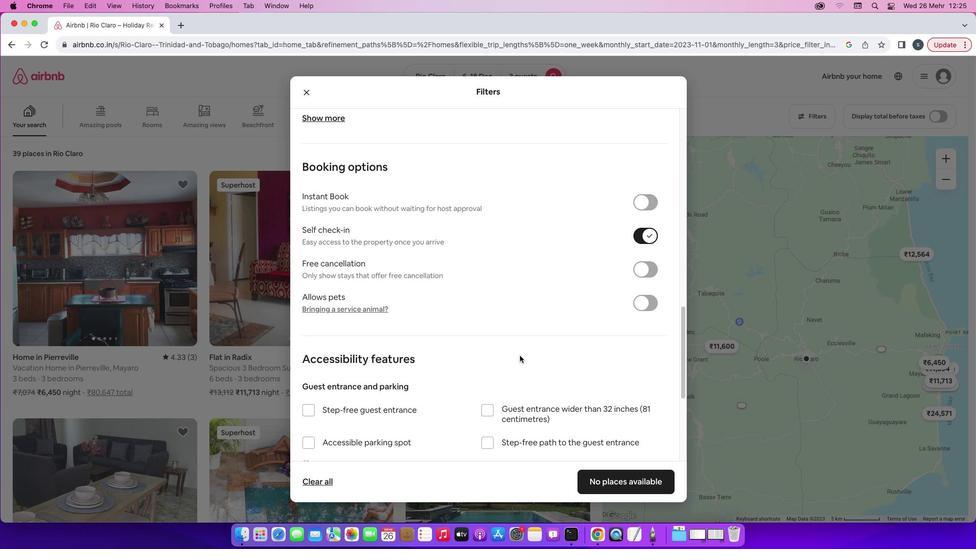 
Action: Mouse scrolled (519, 355) with delta (0, 0)
Screenshot: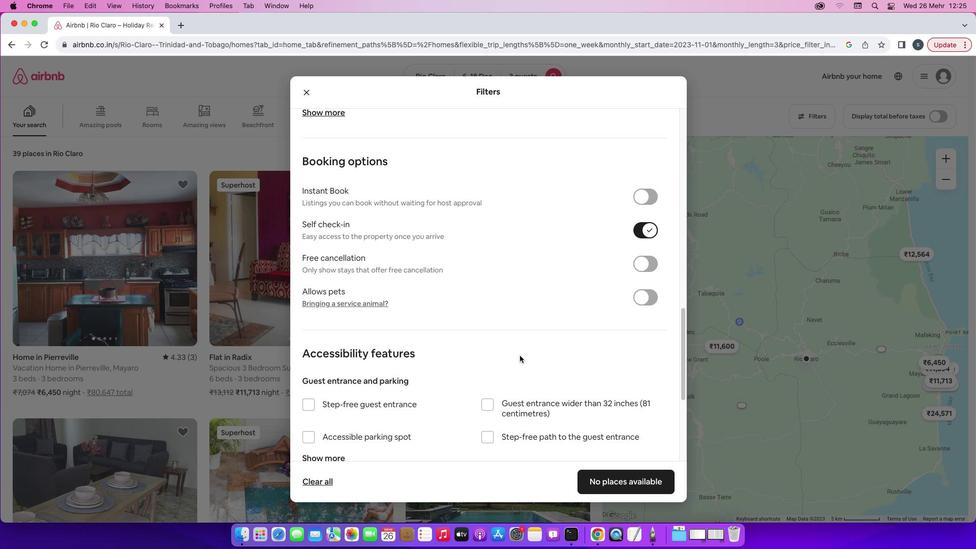 
Action: Mouse scrolled (519, 355) with delta (0, -1)
Screenshot: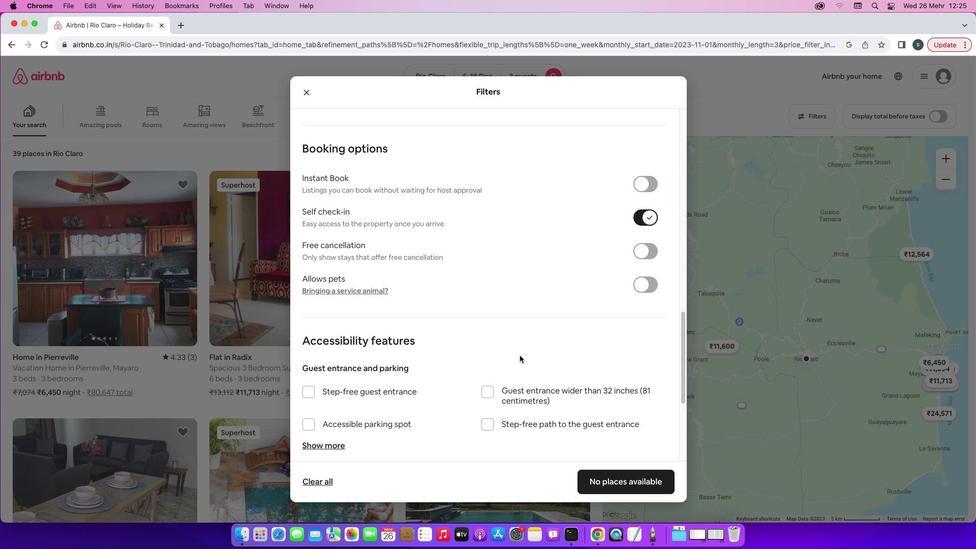 
Action: Mouse scrolled (519, 355) with delta (0, -1)
Screenshot: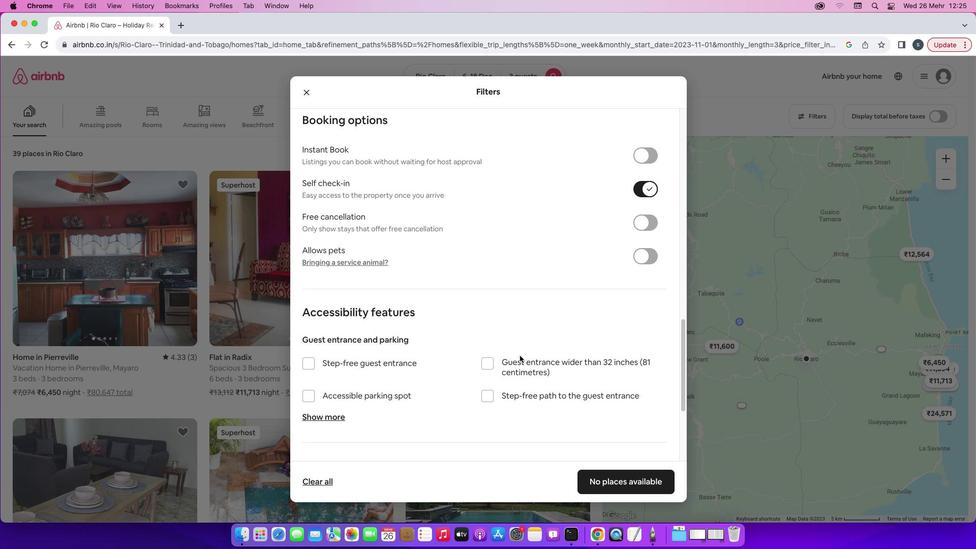 
Action: Mouse scrolled (519, 355) with delta (0, -2)
Screenshot: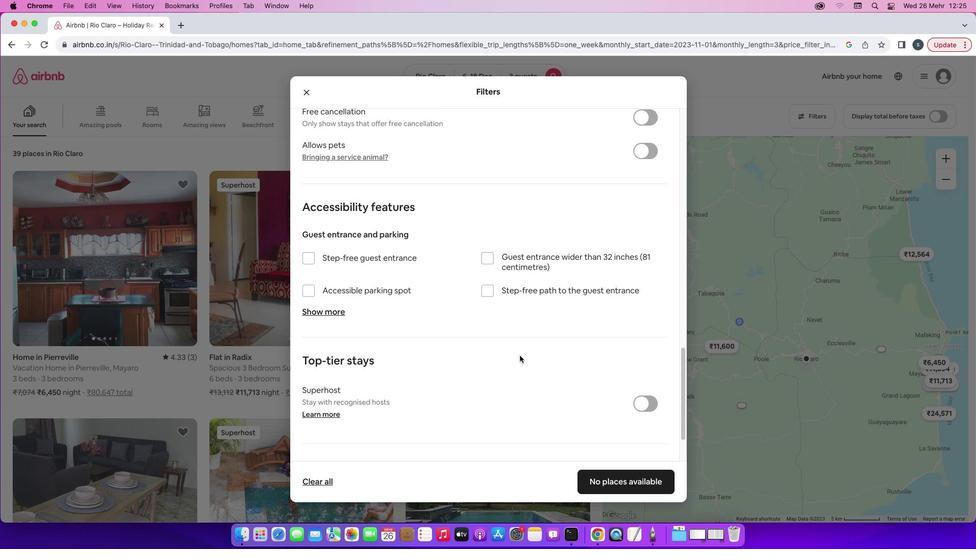 
Action: Mouse scrolled (519, 355) with delta (0, -2)
Screenshot: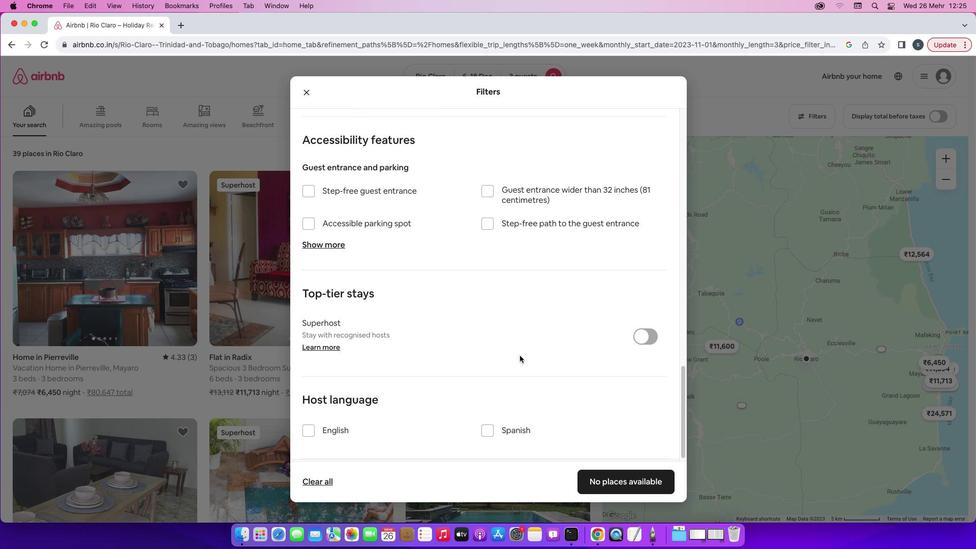
Action: Mouse moved to (619, 481)
Screenshot: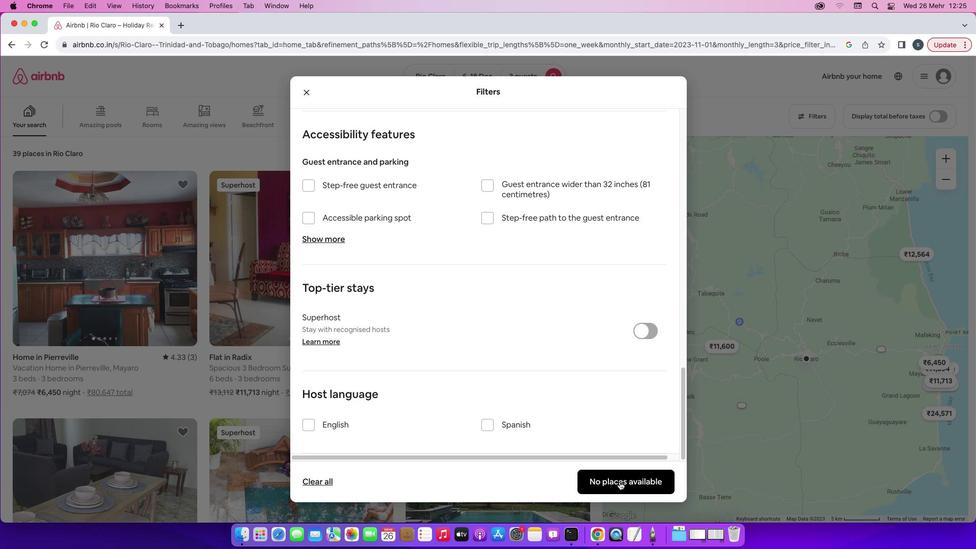 
Action: Mouse pressed left at (619, 481)
Screenshot: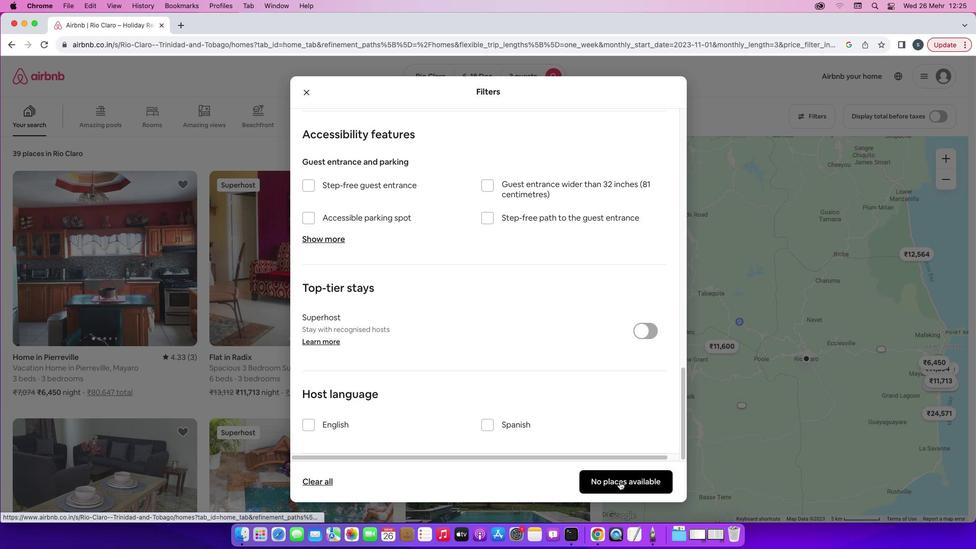 
Action: Mouse moved to (475, 146)
Screenshot: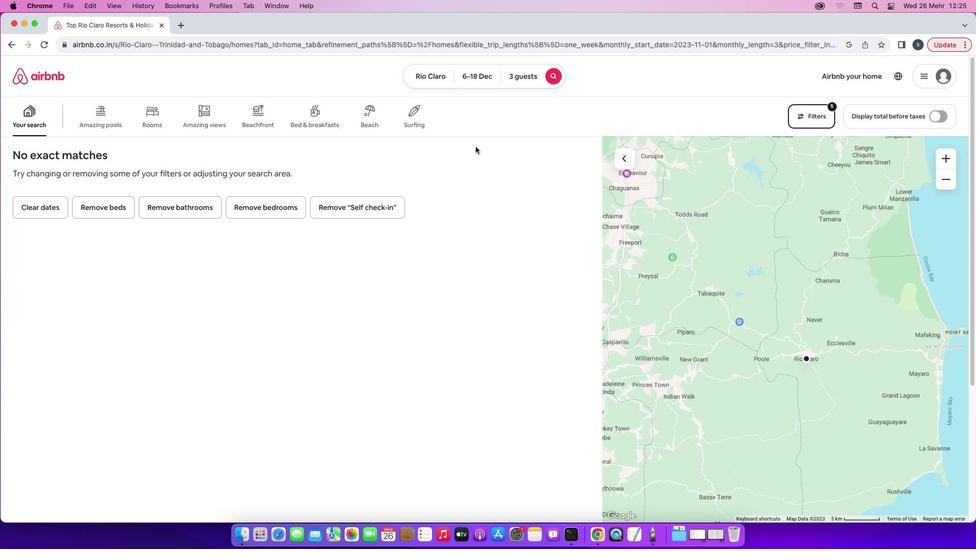 
